Task: Search one way flight ticket for 3 adults in first from Birmingham: Birmingham-shuttlesworth International Airport to Jacksonville: Albert J. Ellis Airport on 5-3-2023. Choice of flights is Westjet. Number of bags: 1 carry on bag. Price is upto 97000. Outbound departure time preference is 6:30.
Action: Mouse moved to (285, 389)
Screenshot: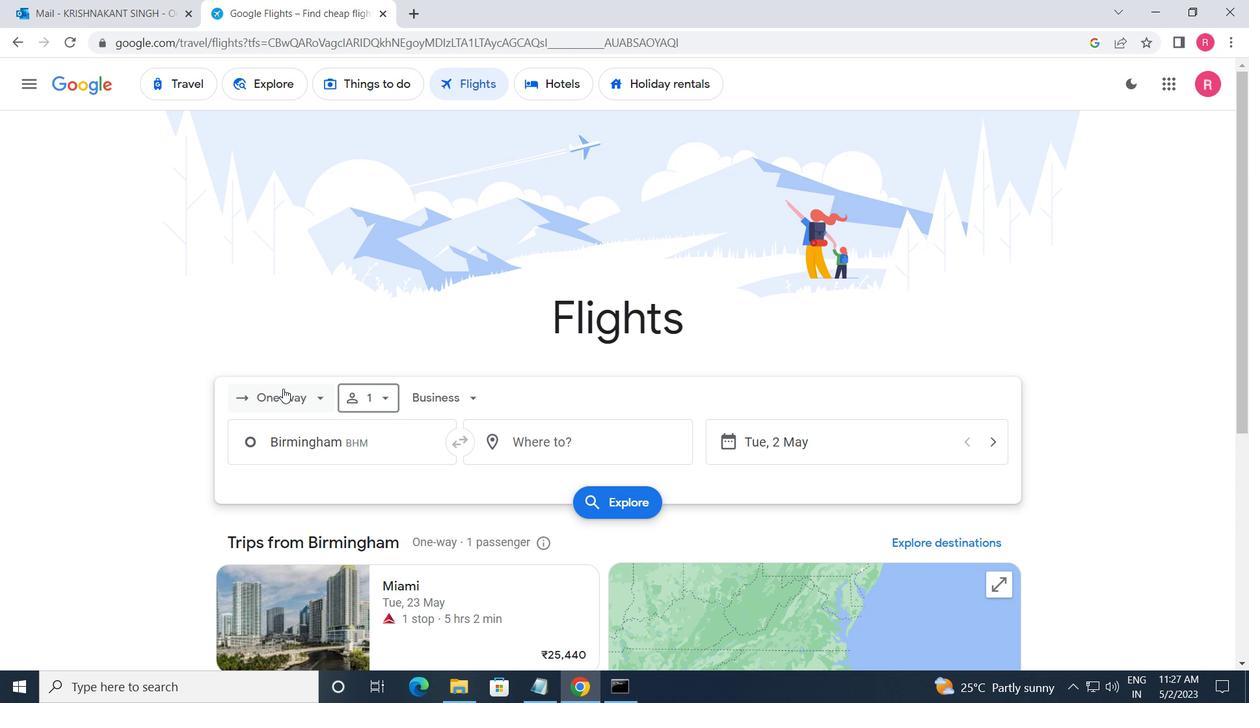 
Action: Mouse pressed left at (285, 389)
Screenshot: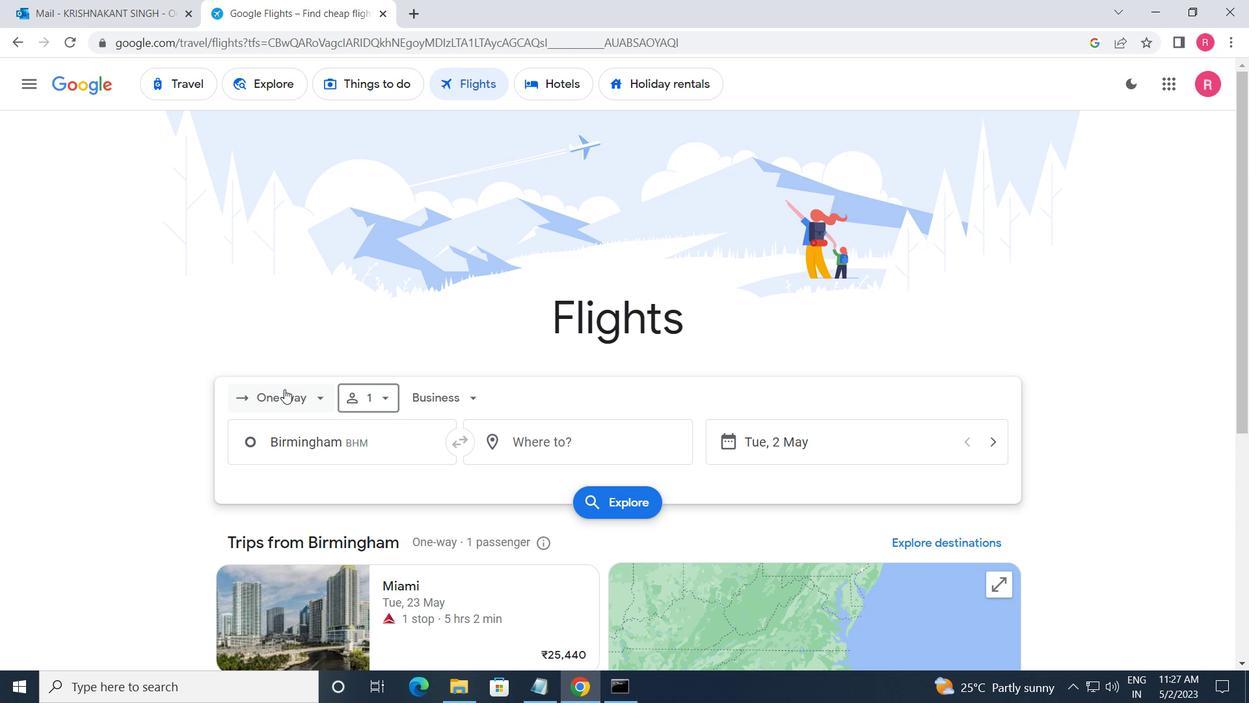 
Action: Mouse moved to (313, 473)
Screenshot: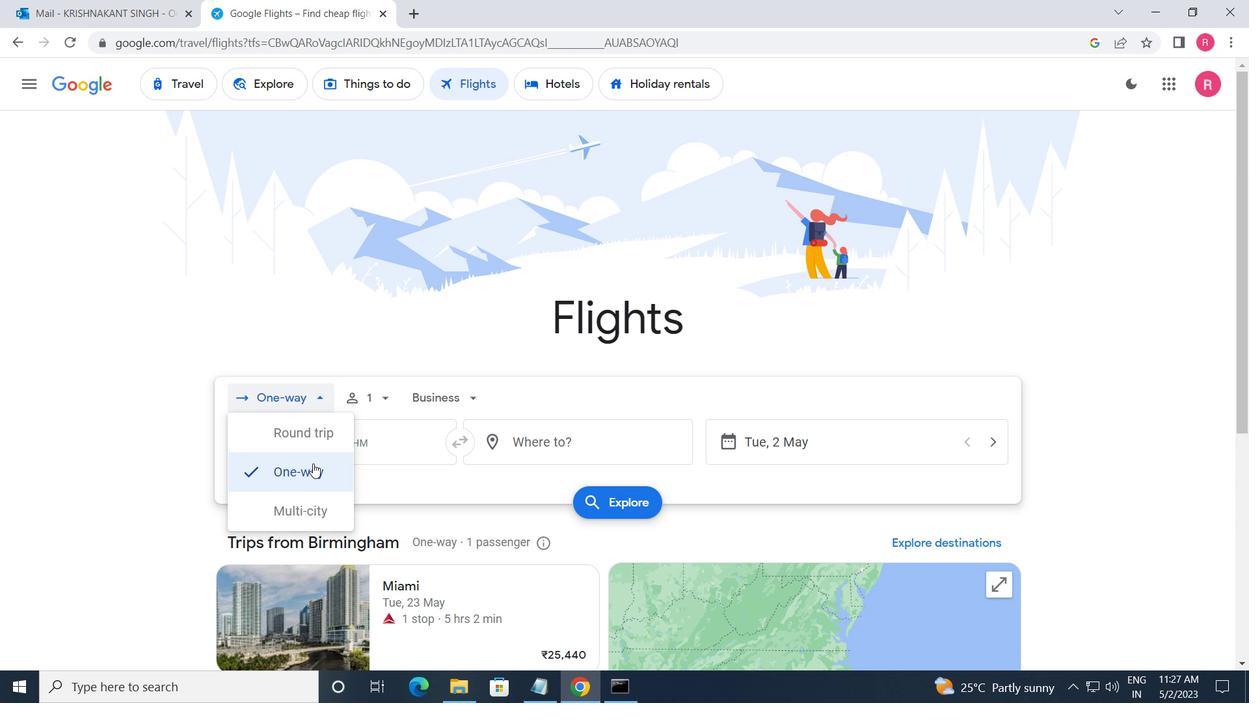 
Action: Mouse pressed left at (313, 473)
Screenshot: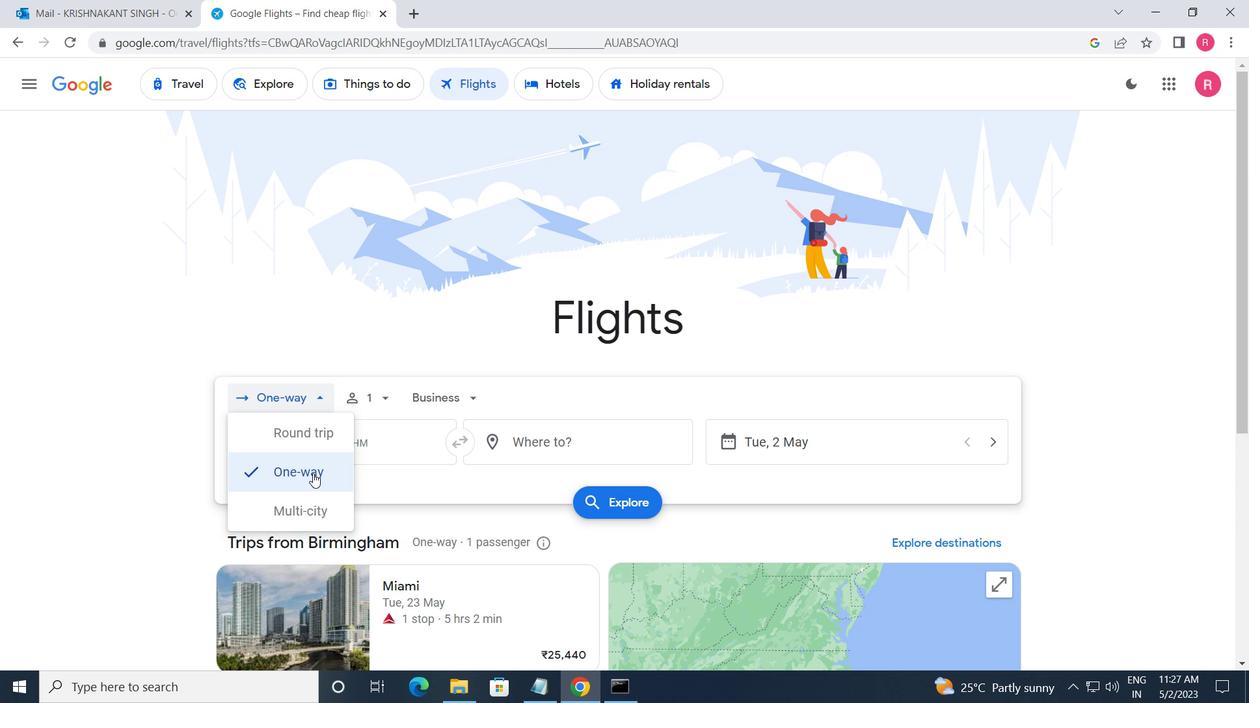 
Action: Mouse moved to (359, 400)
Screenshot: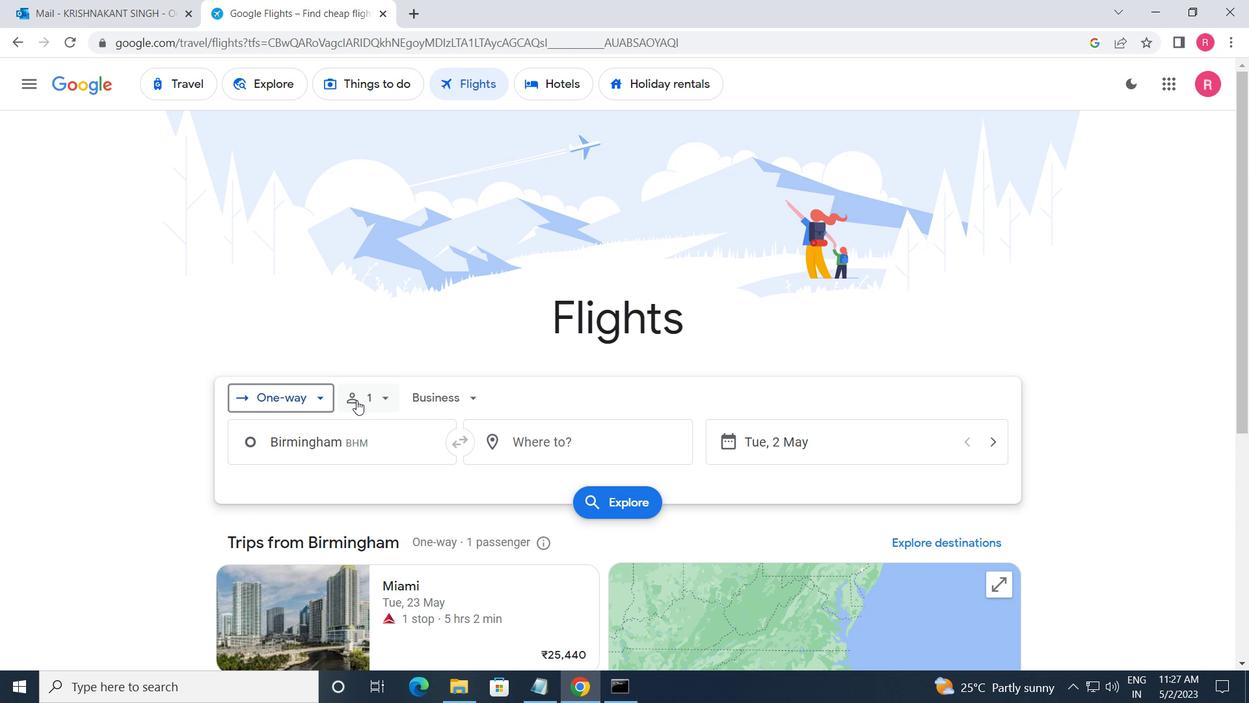 
Action: Mouse pressed left at (359, 400)
Screenshot: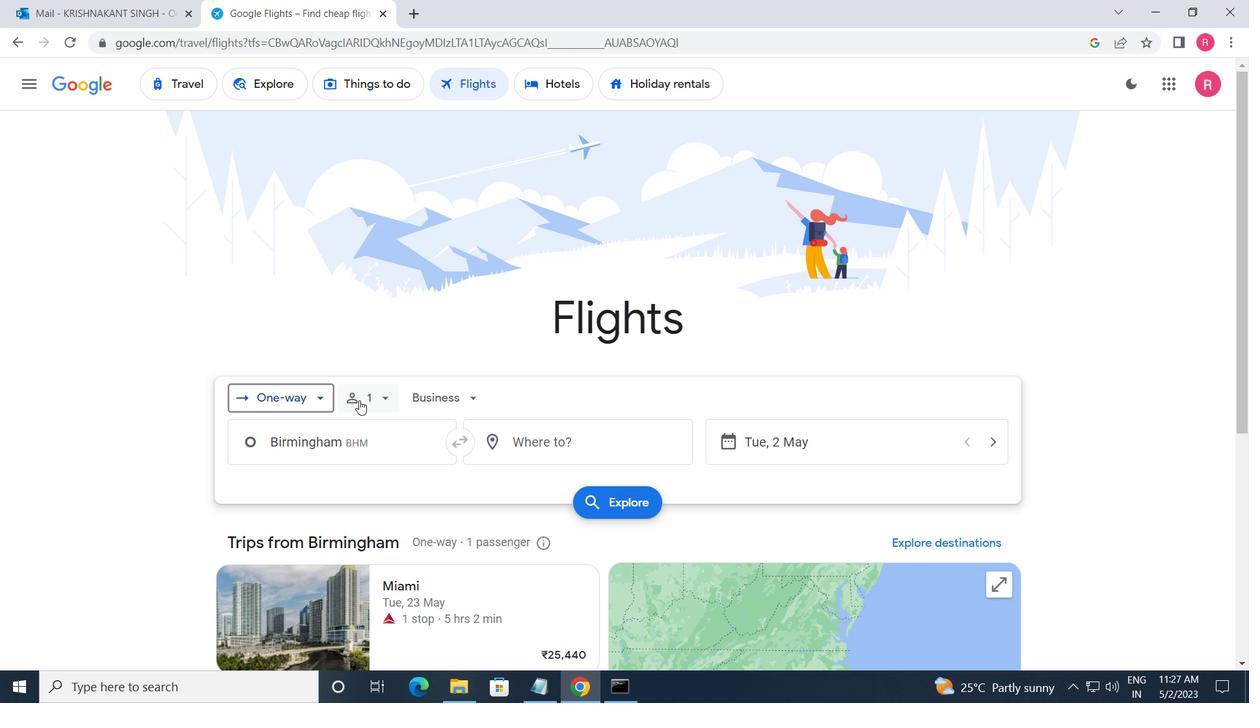 
Action: Mouse moved to (521, 441)
Screenshot: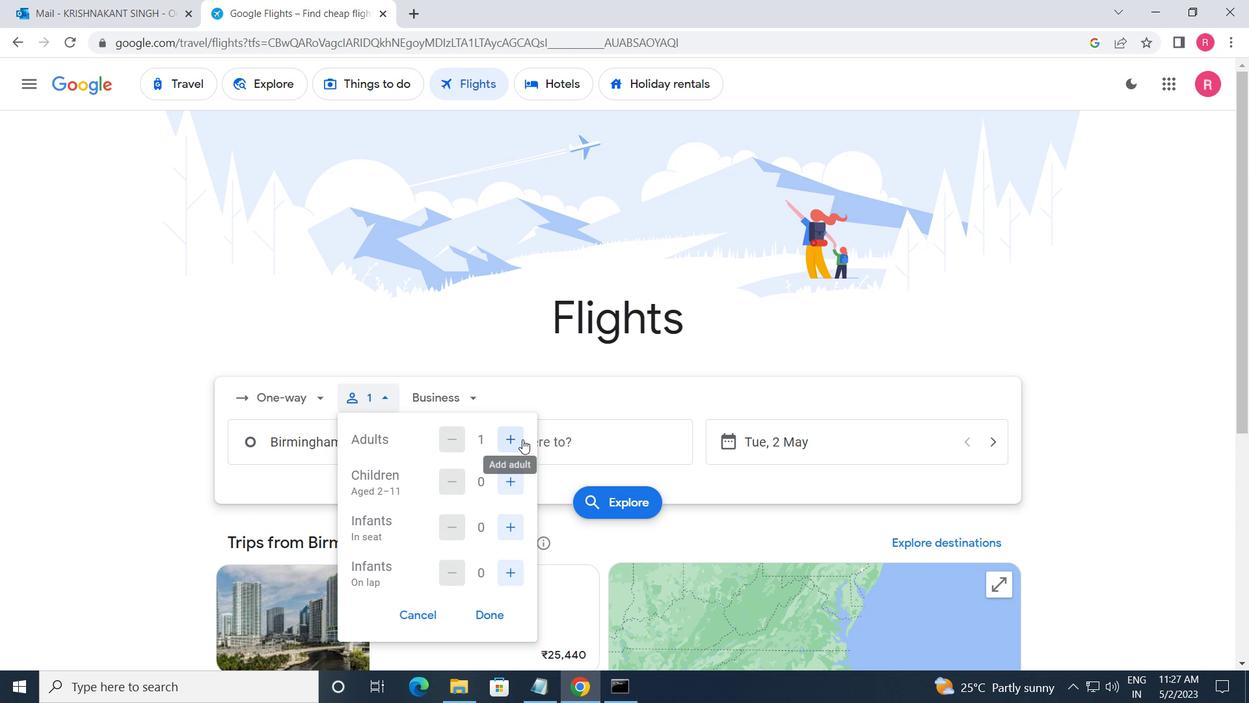
Action: Mouse pressed left at (521, 441)
Screenshot: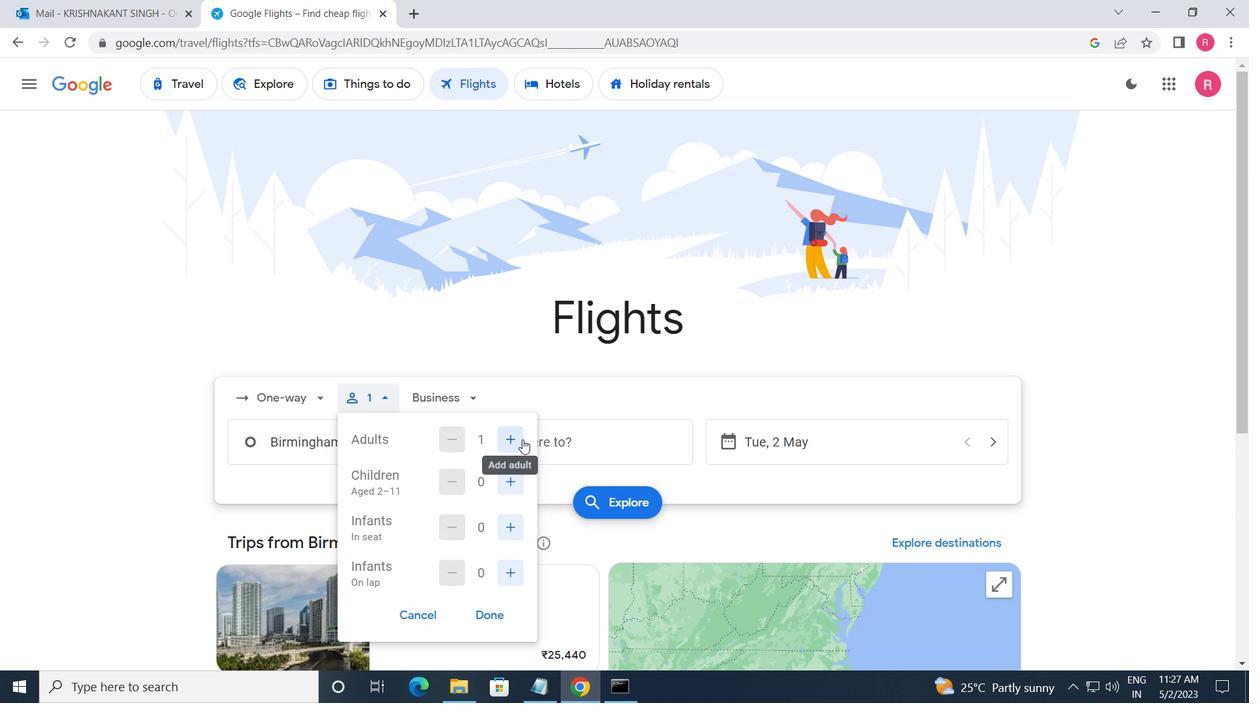 
Action: Mouse pressed left at (521, 441)
Screenshot: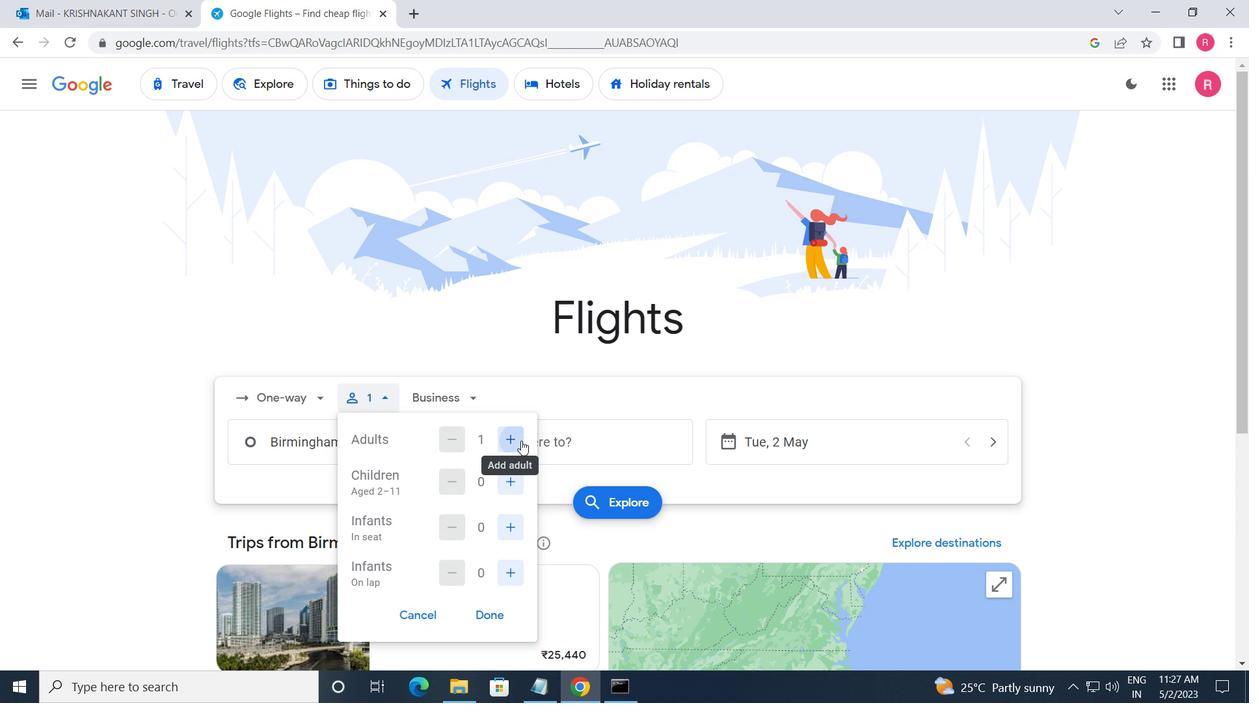 
Action: Mouse moved to (456, 402)
Screenshot: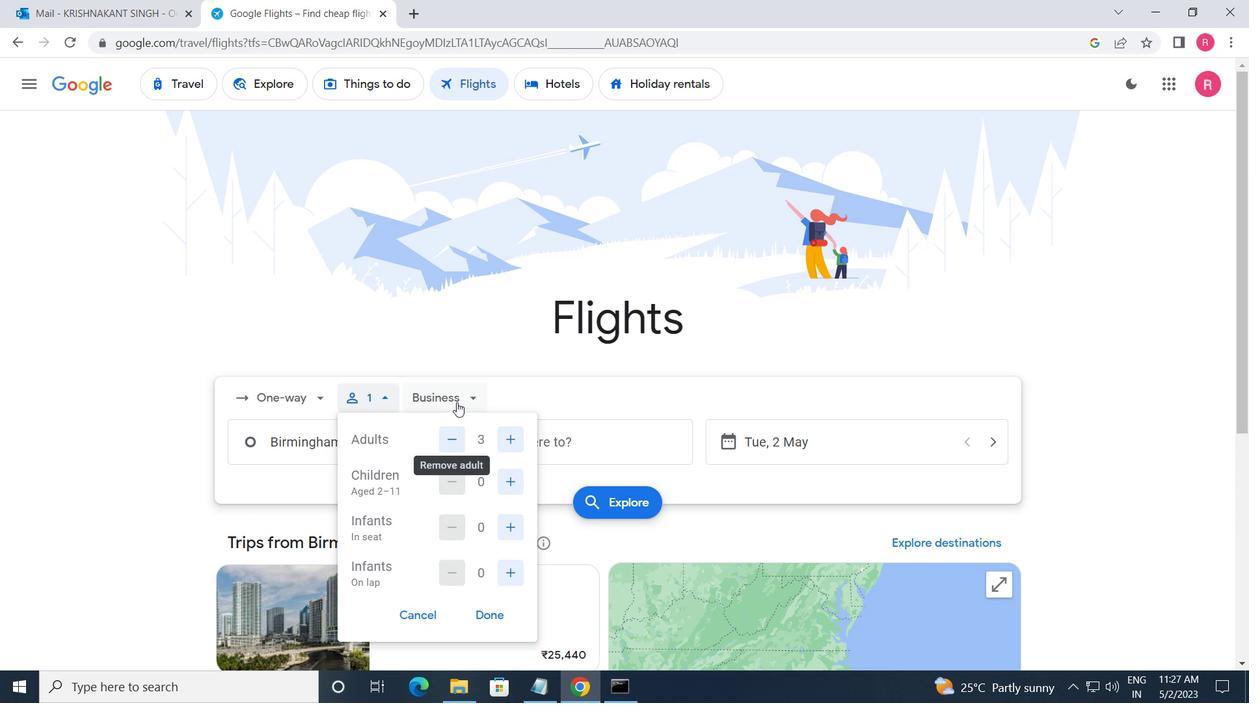 
Action: Mouse pressed left at (456, 402)
Screenshot: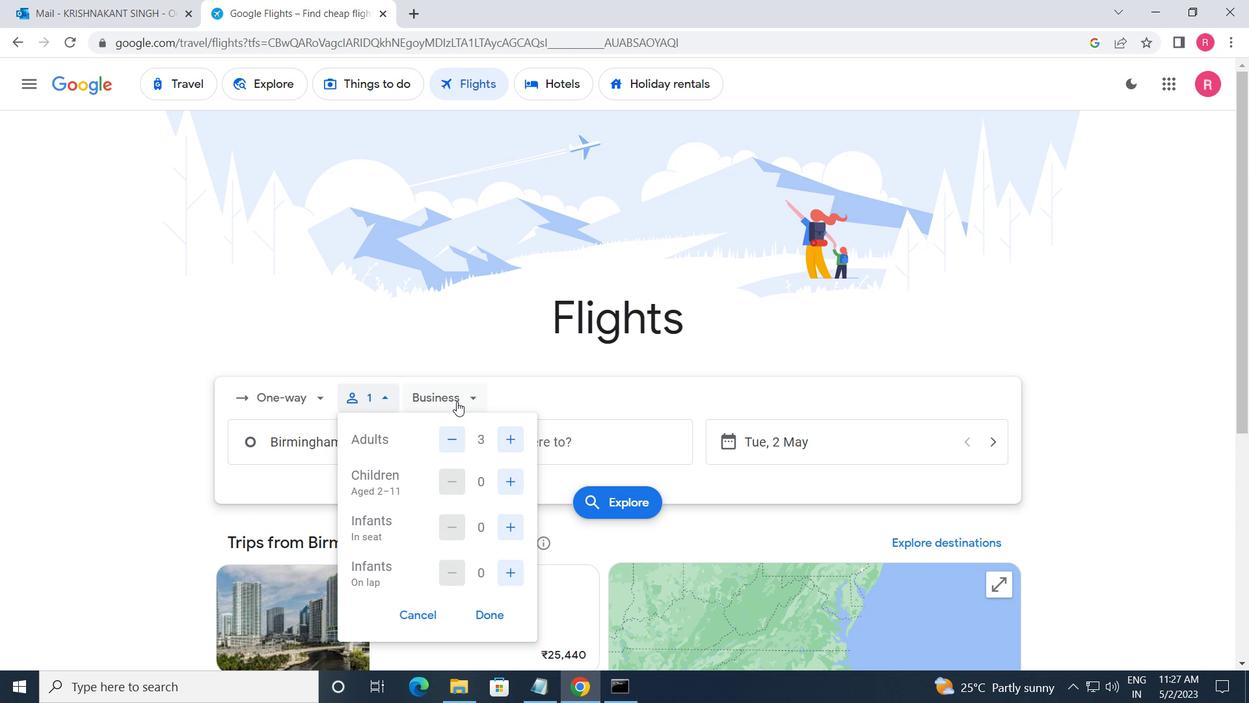 
Action: Mouse moved to (458, 547)
Screenshot: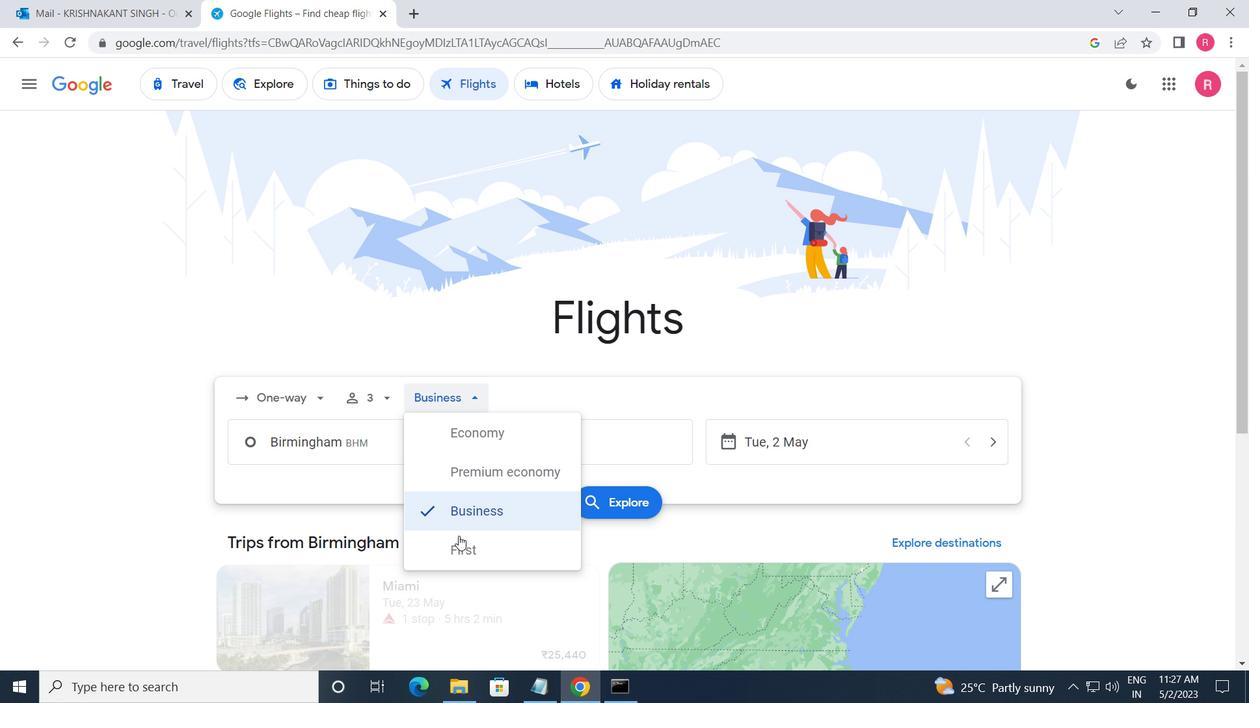 
Action: Mouse pressed left at (458, 547)
Screenshot: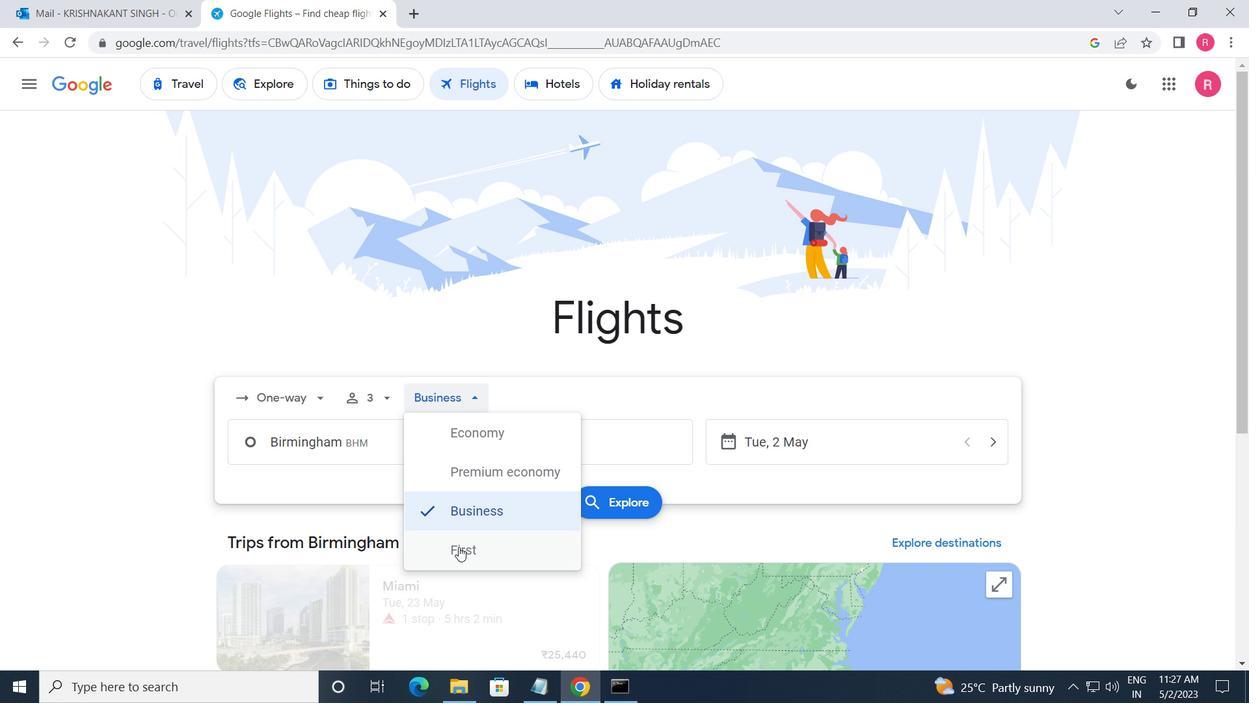 
Action: Mouse moved to (402, 458)
Screenshot: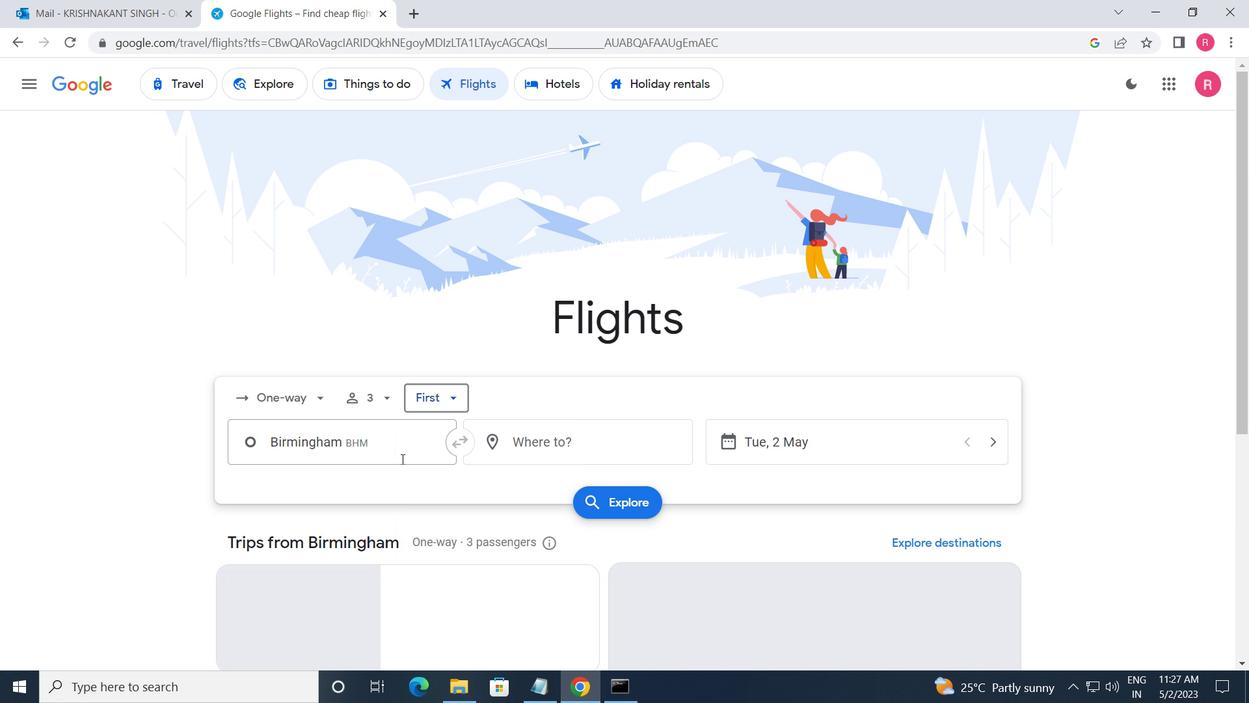 
Action: Mouse pressed left at (402, 458)
Screenshot: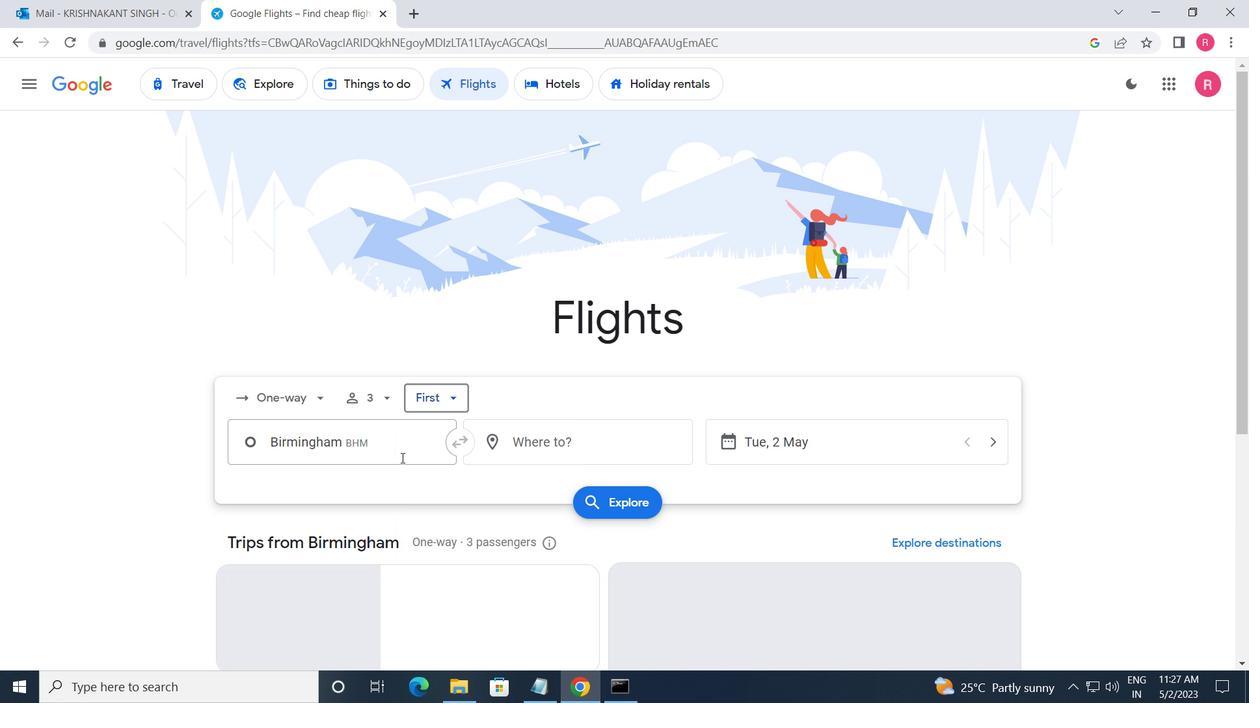 
Action: Mouse moved to (397, 604)
Screenshot: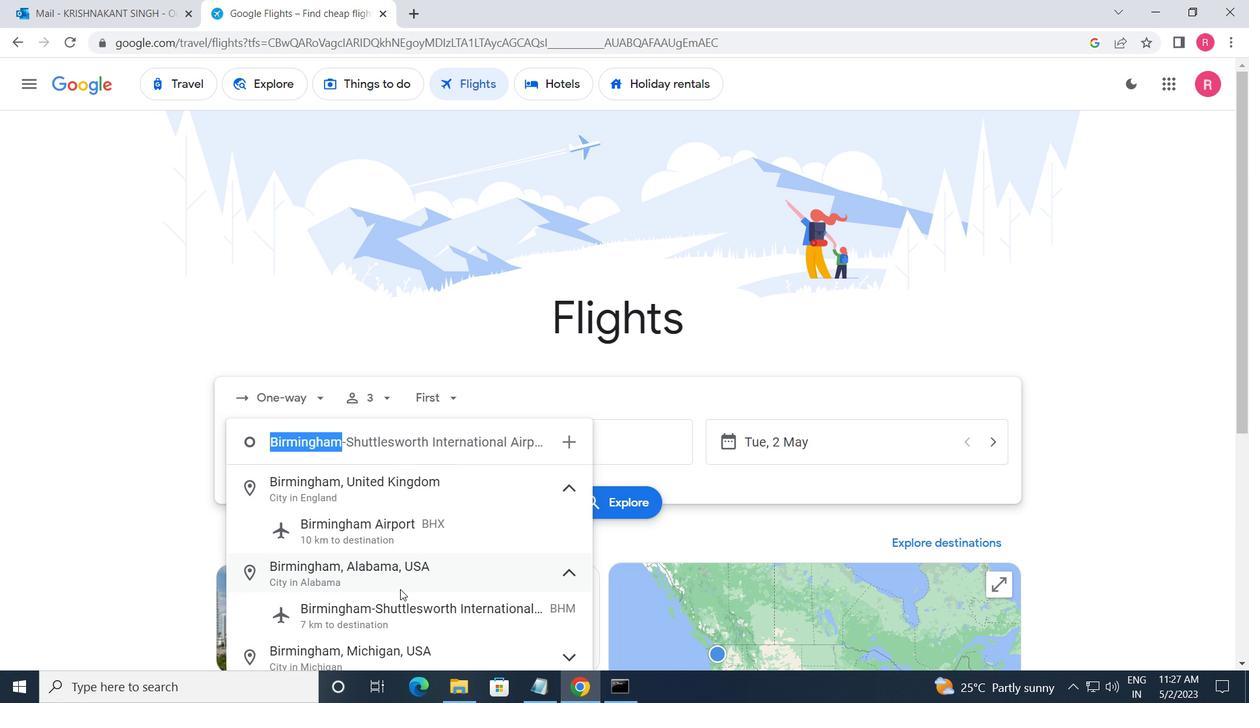 
Action: Mouse pressed left at (397, 604)
Screenshot: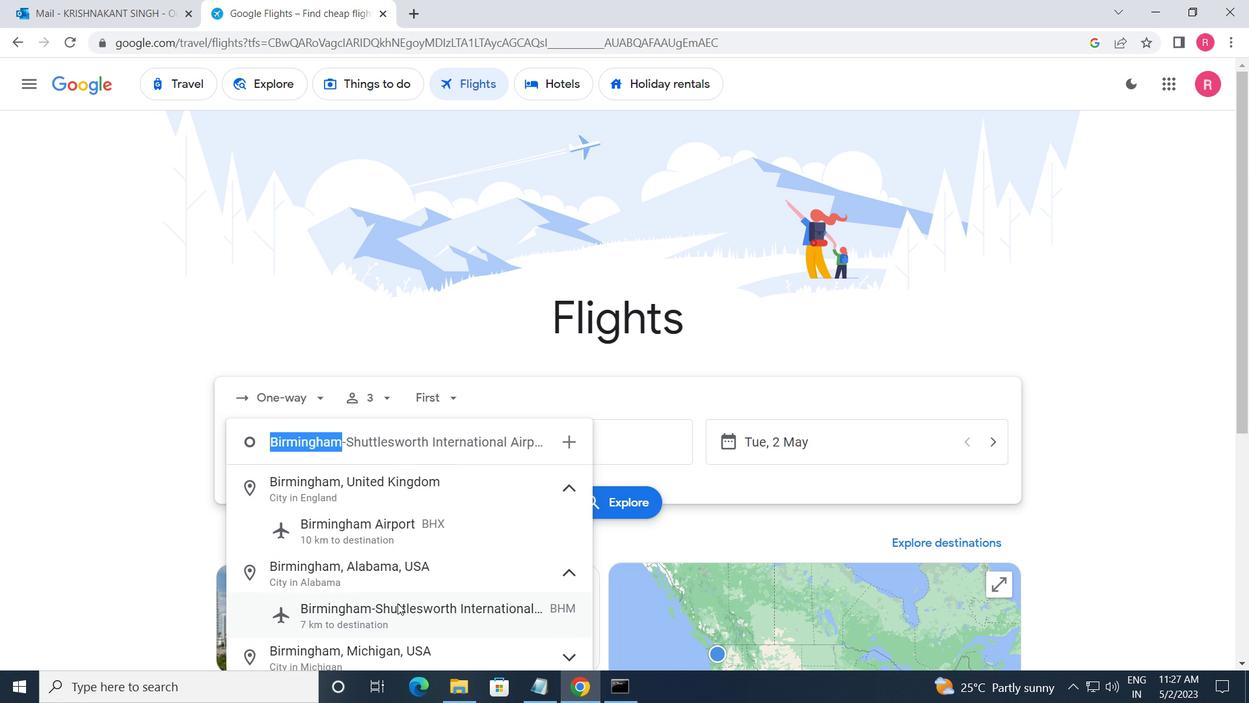 
Action: Mouse moved to (596, 432)
Screenshot: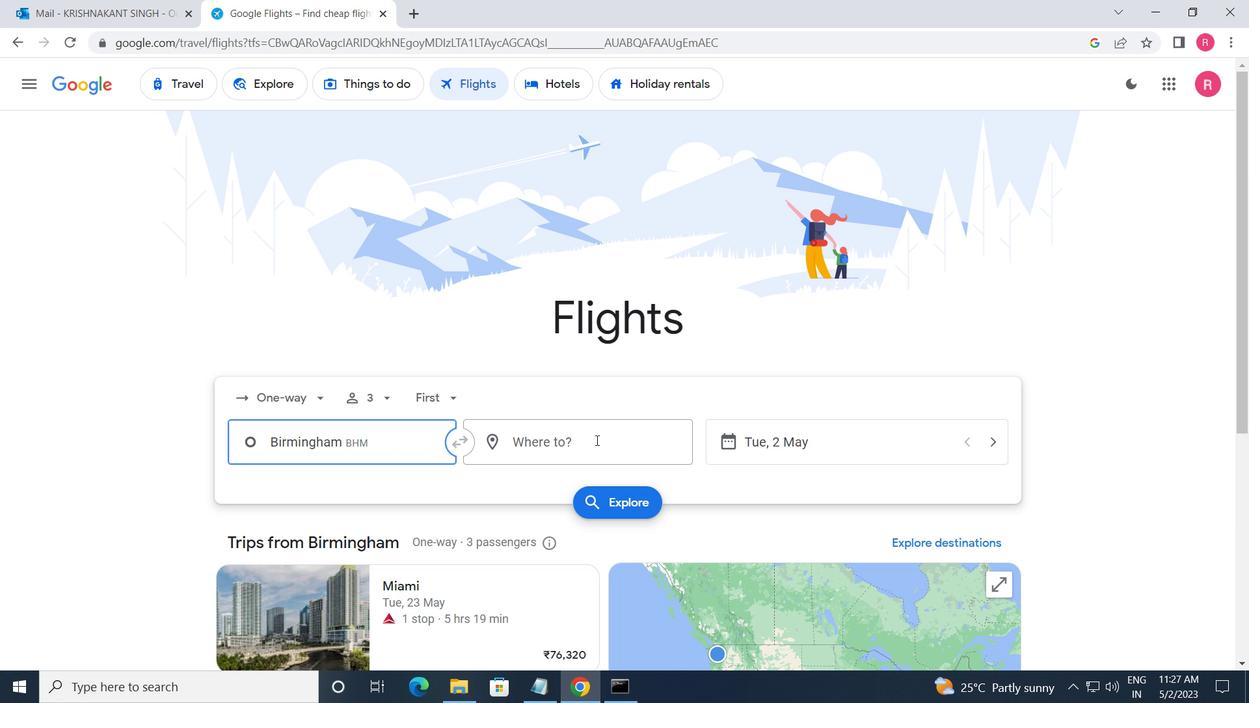 
Action: Mouse pressed left at (596, 432)
Screenshot: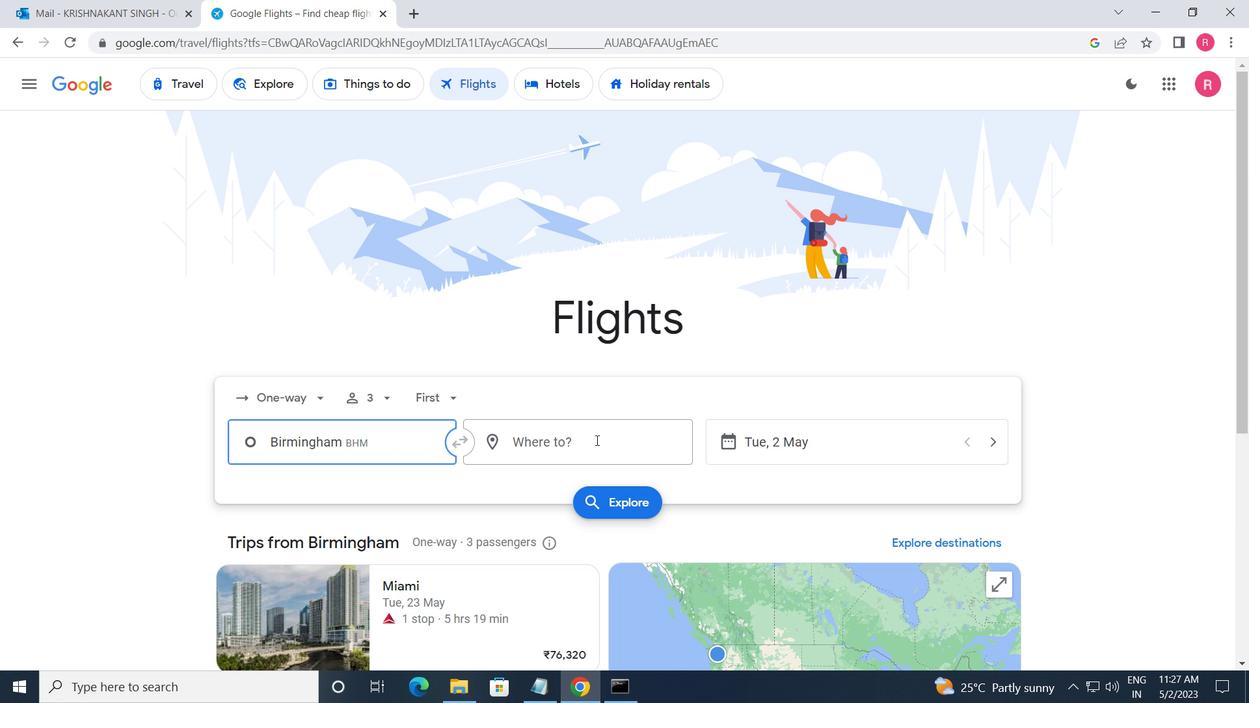 
Action: Mouse moved to (326, 237)
Screenshot: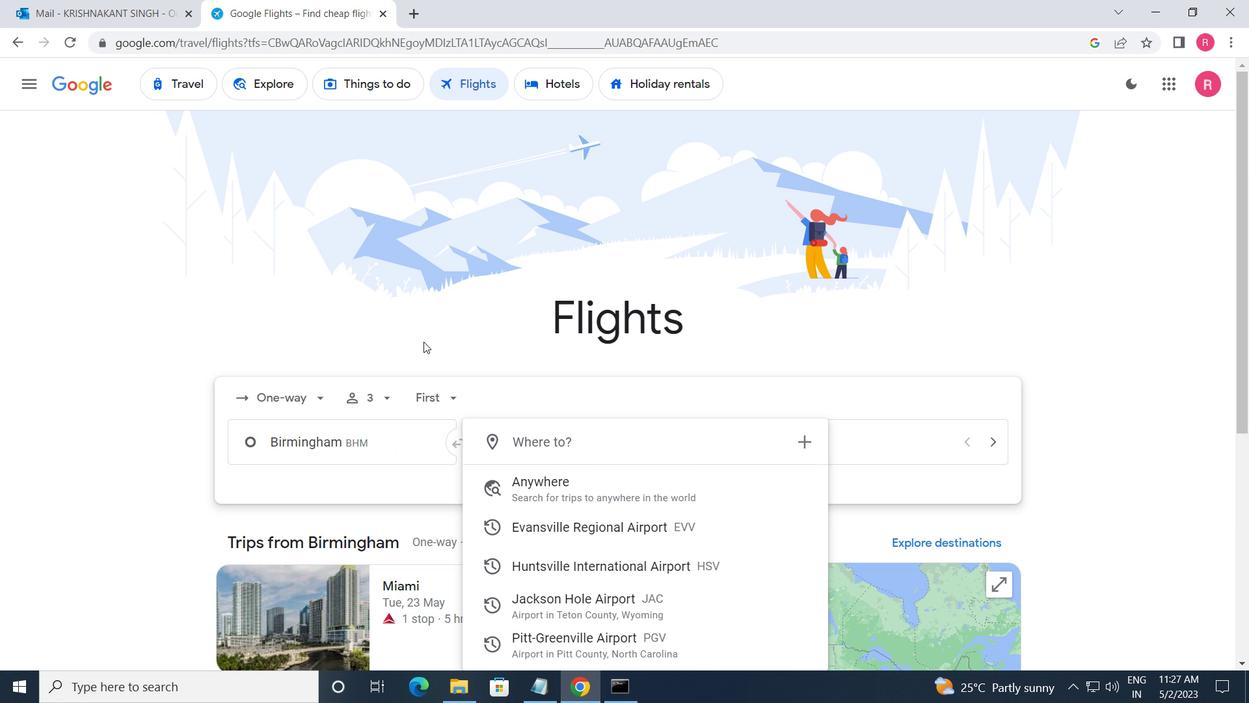 
Action: Key pressed <Key.shift><Key.shift><Key.shift><Key.shift><Key.shift><Key.shift><Key.shift><Key.shift><Key.shift><Key.shift><Key.shift><Key.shift><Key.shift><Key.shift>ALBERT<Key.space>
Screenshot: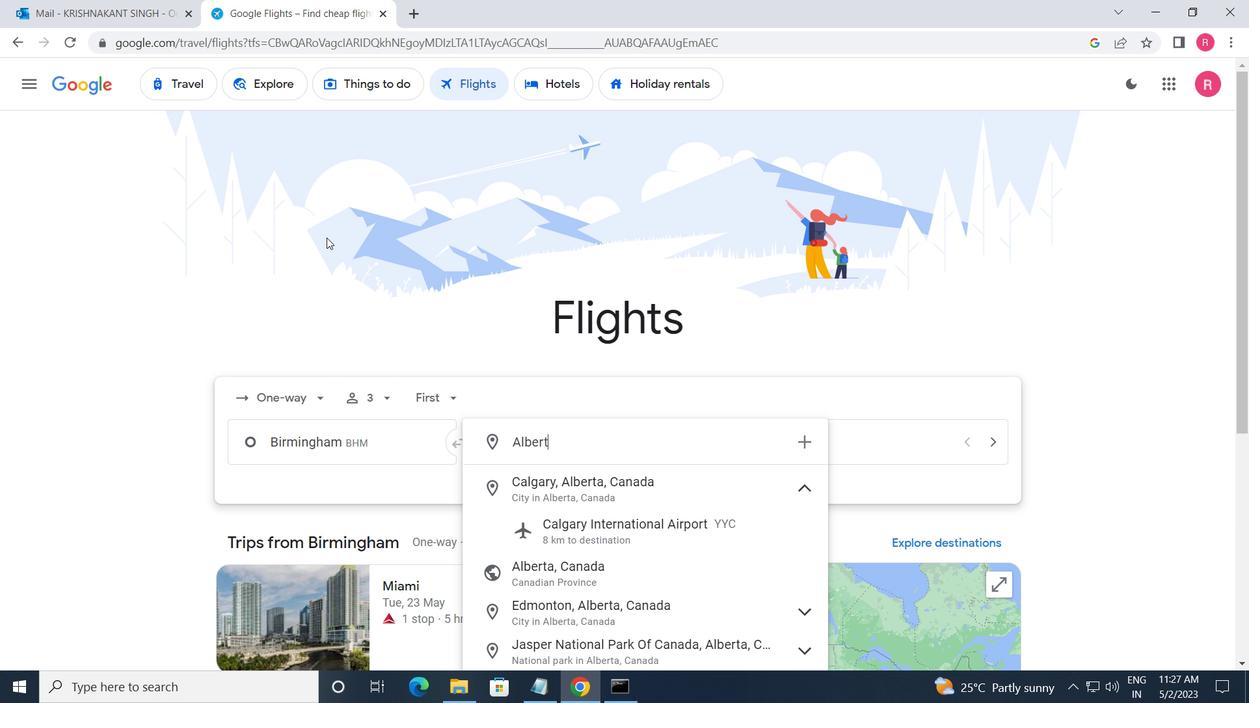 
Action: Mouse moved to (571, 482)
Screenshot: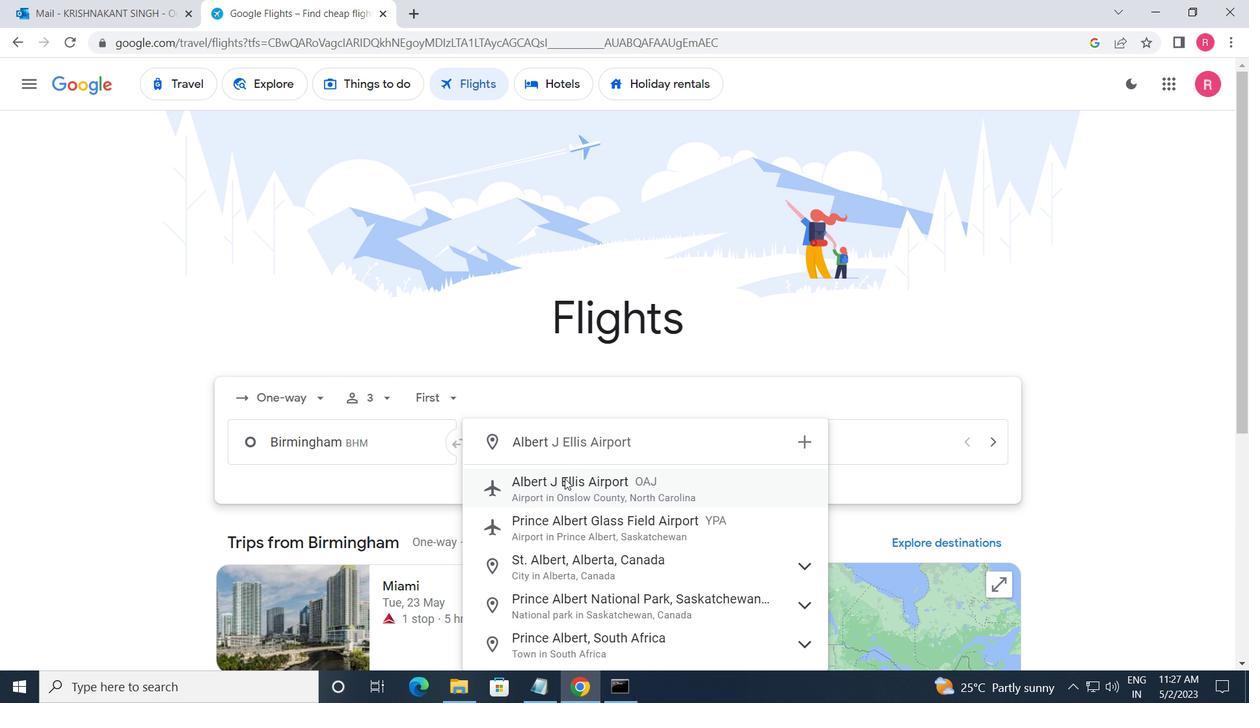 
Action: Mouse pressed left at (571, 482)
Screenshot: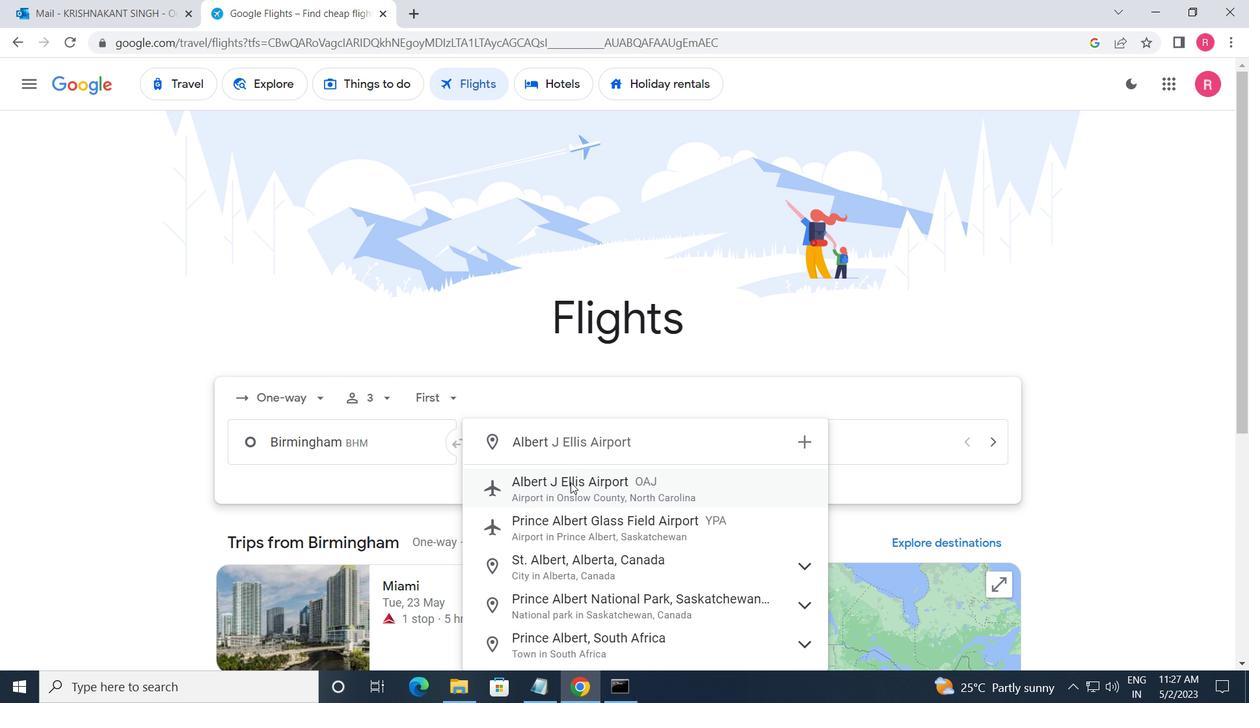 
Action: Mouse moved to (824, 452)
Screenshot: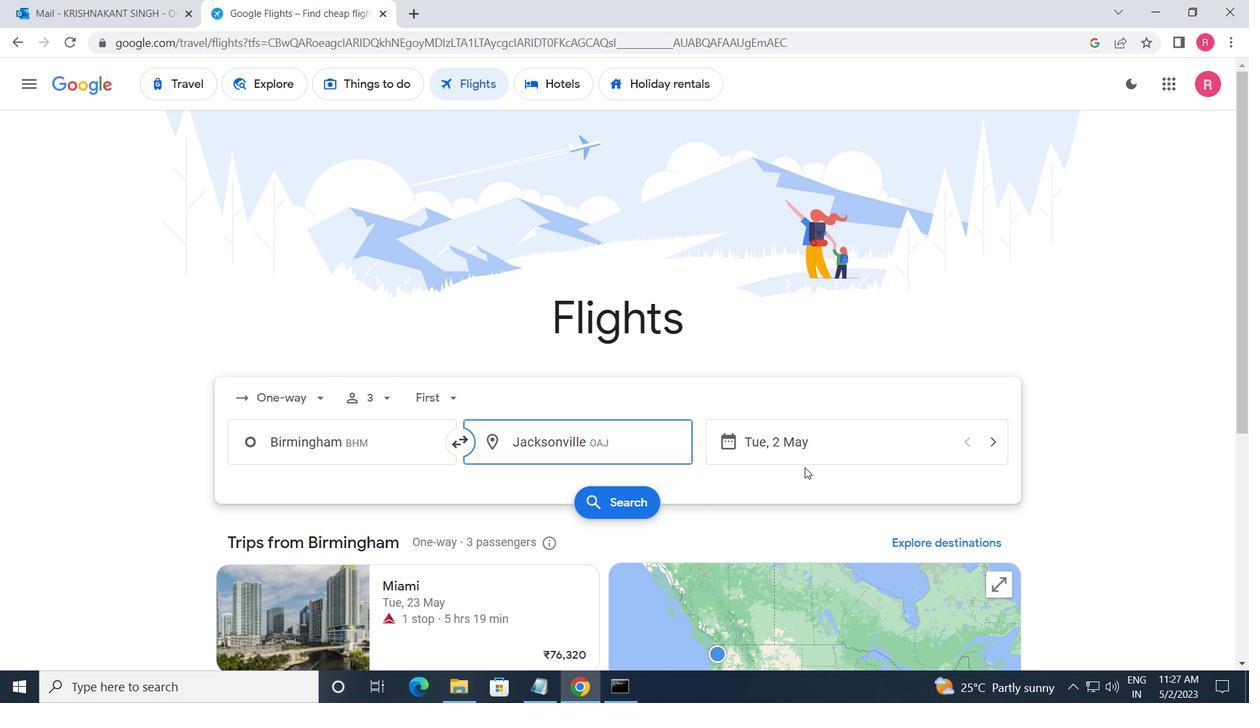 
Action: Mouse pressed left at (824, 452)
Screenshot: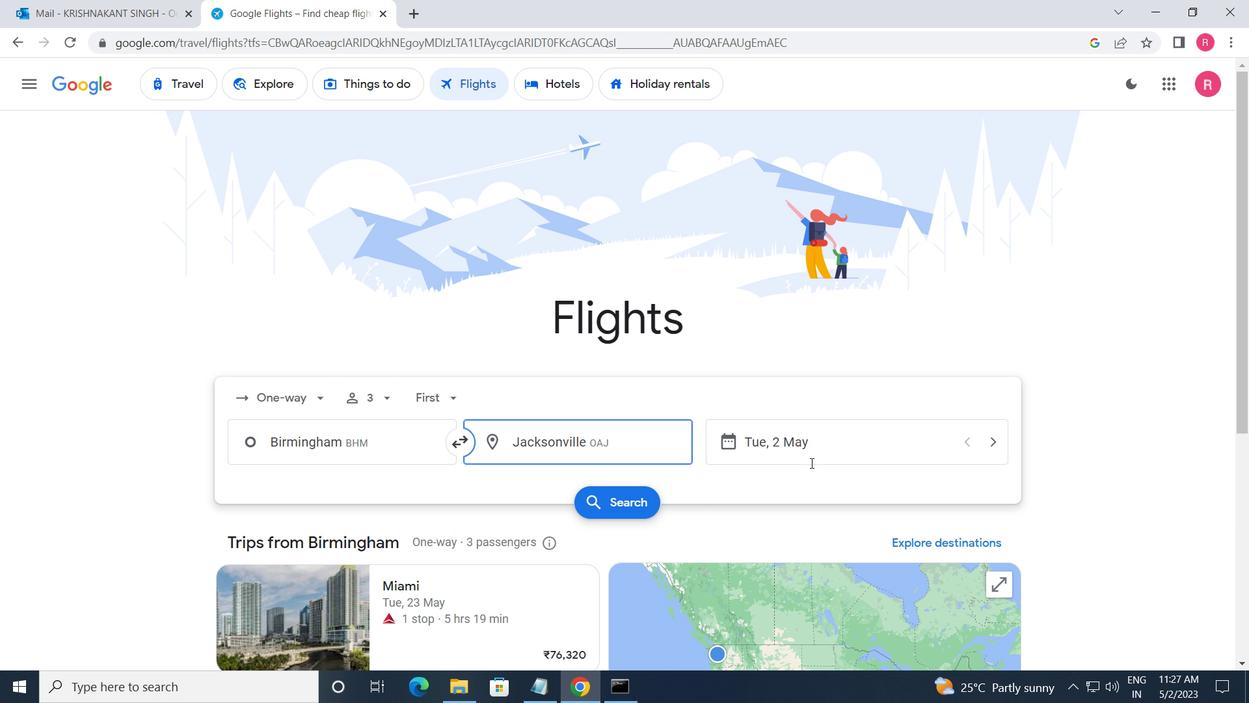 
Action: Mouse moved to (500, 383)
Screenshot: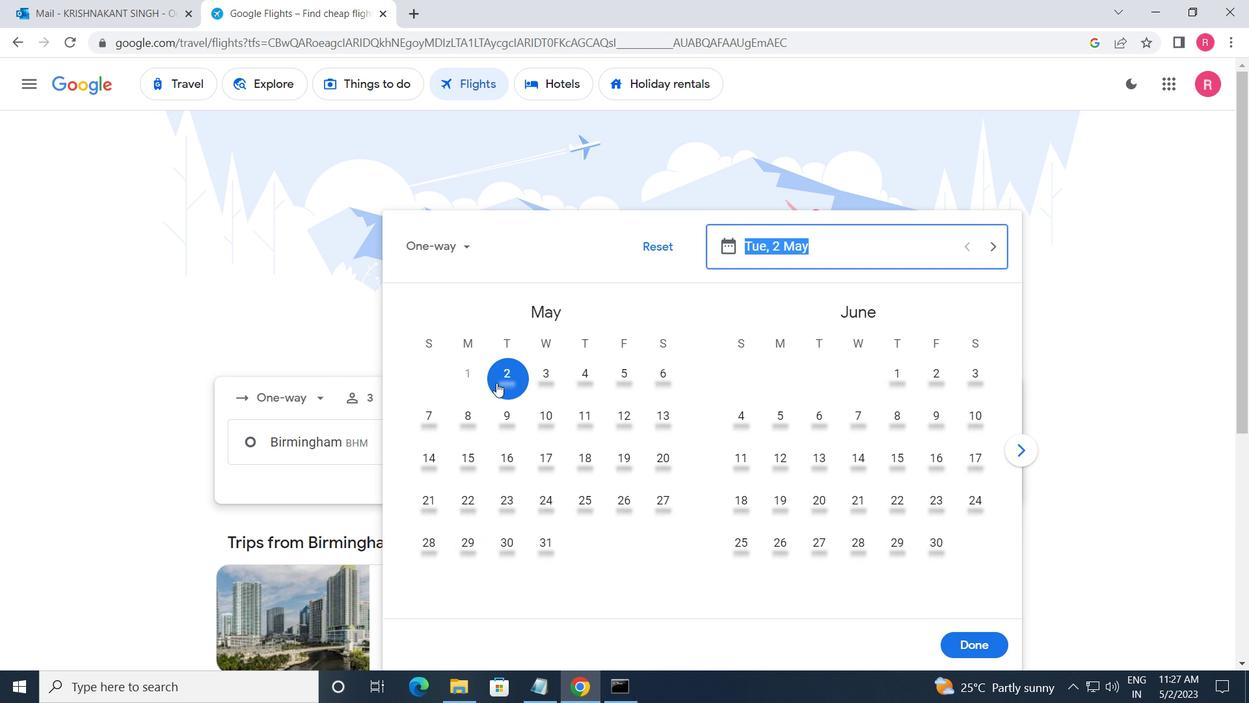 
Action: Mouse pressed left at (500, 383)
Screenshot: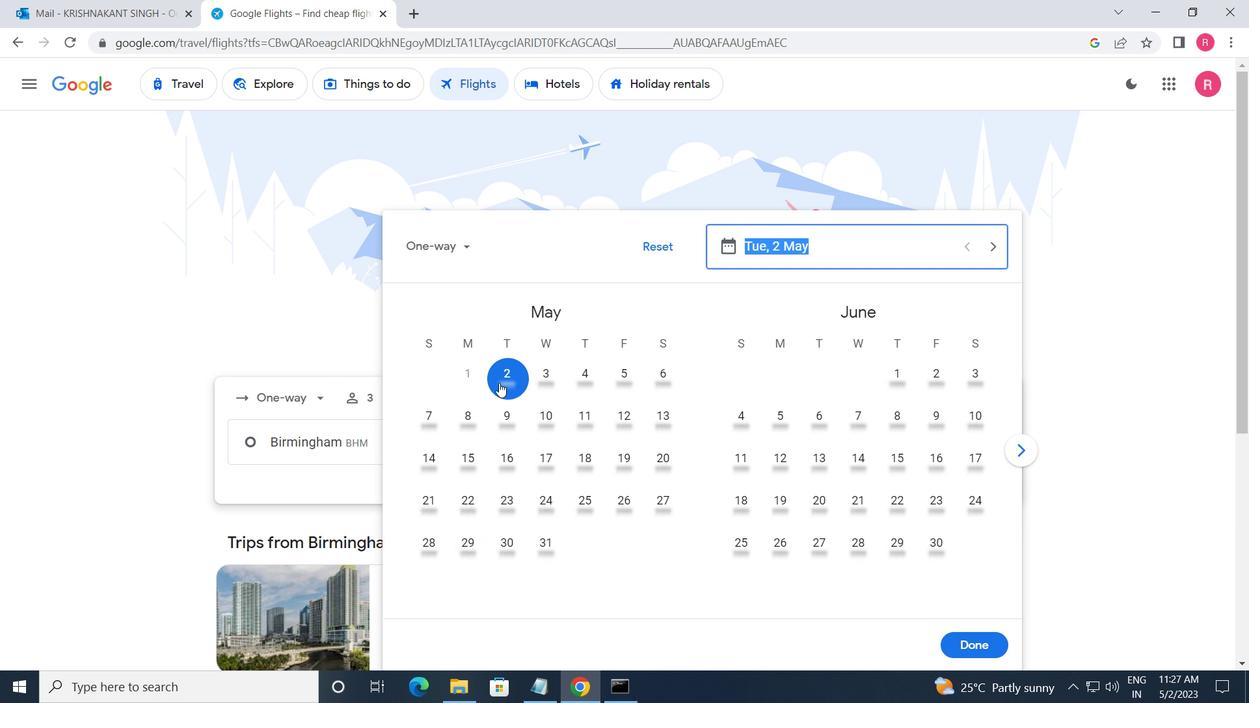 
Action: Mouse moved to (974, 649)
Screenshot: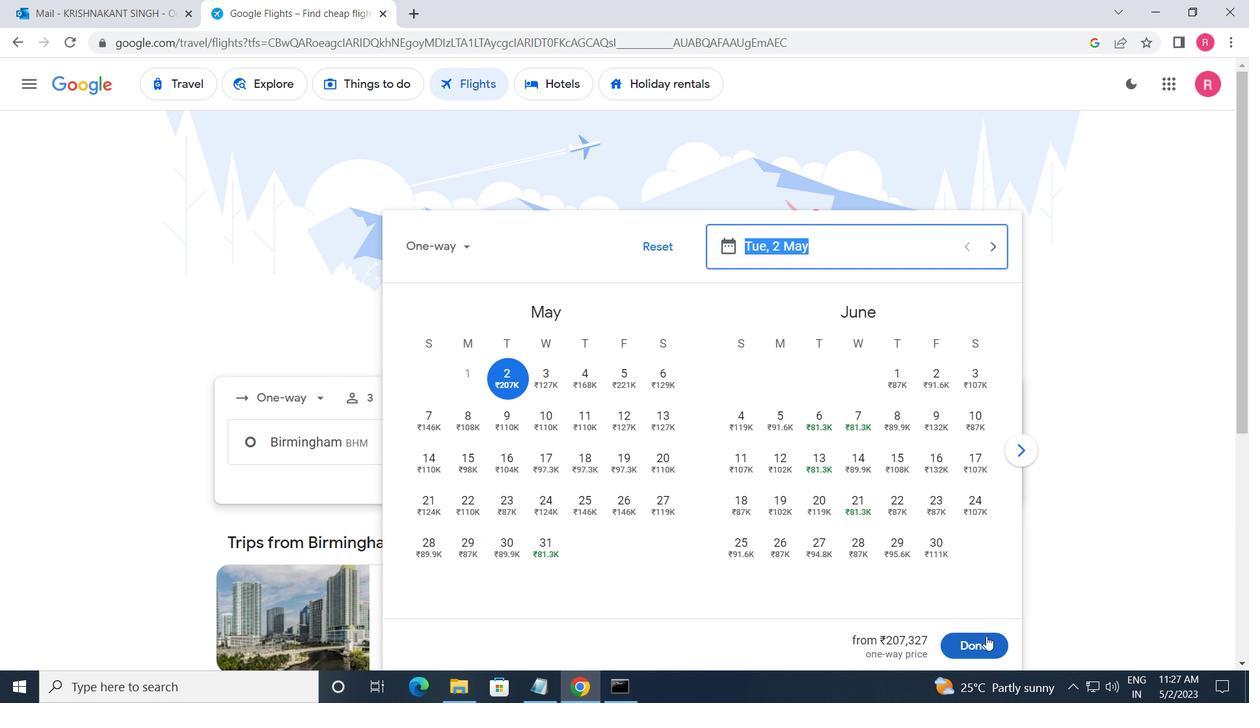 
Action: Mouse pressed left at (974, 649)
Screenshot: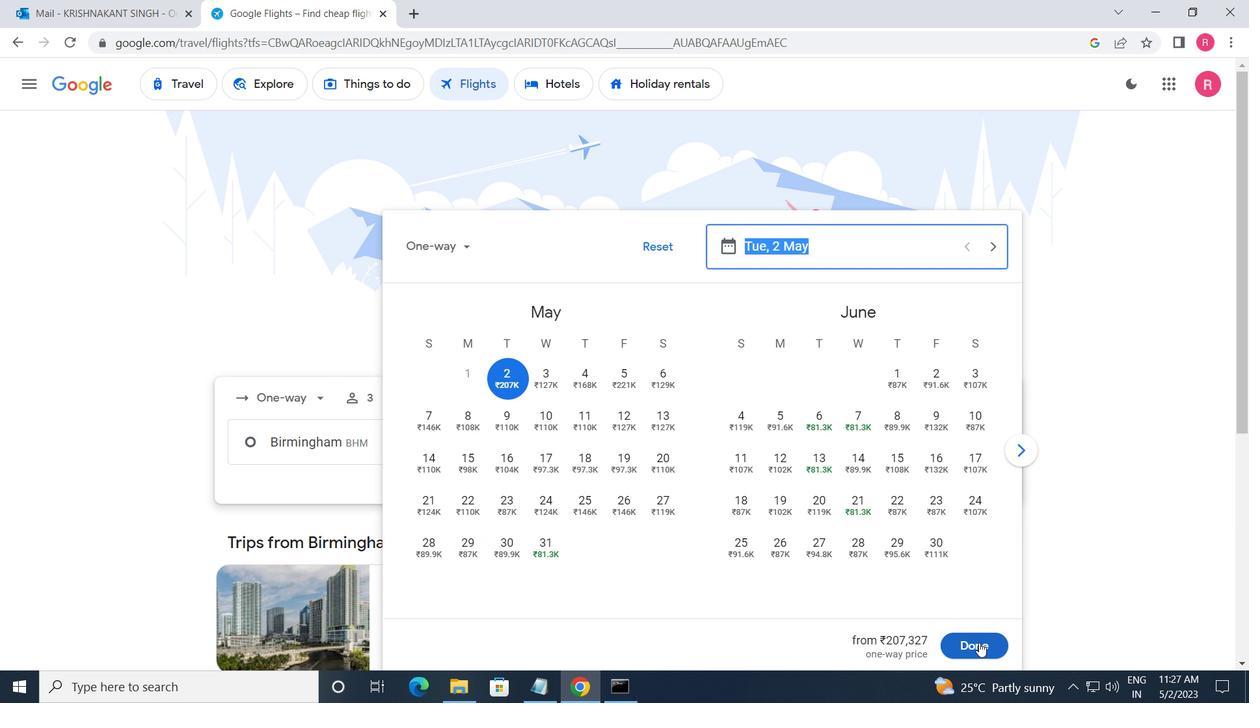 
Action: Mouse moved to (628, 499)
Screenshot: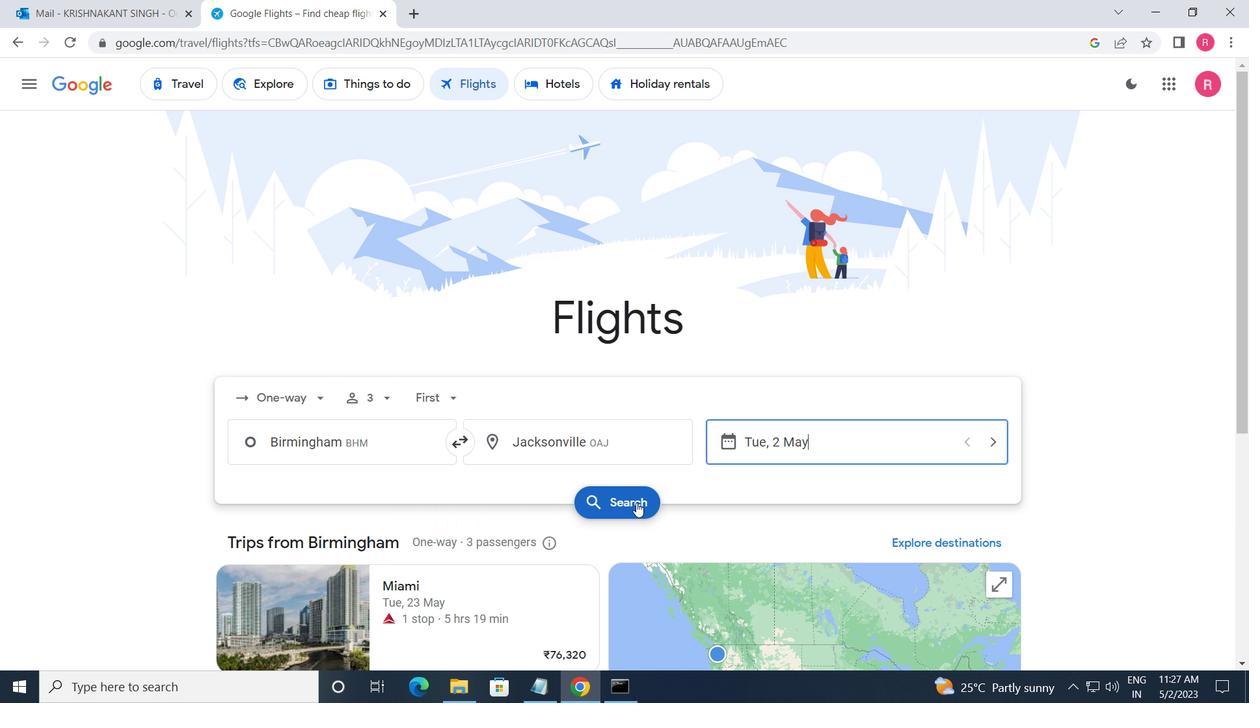 
Action: Mouse pressed left at (628, 499)
Screenshot: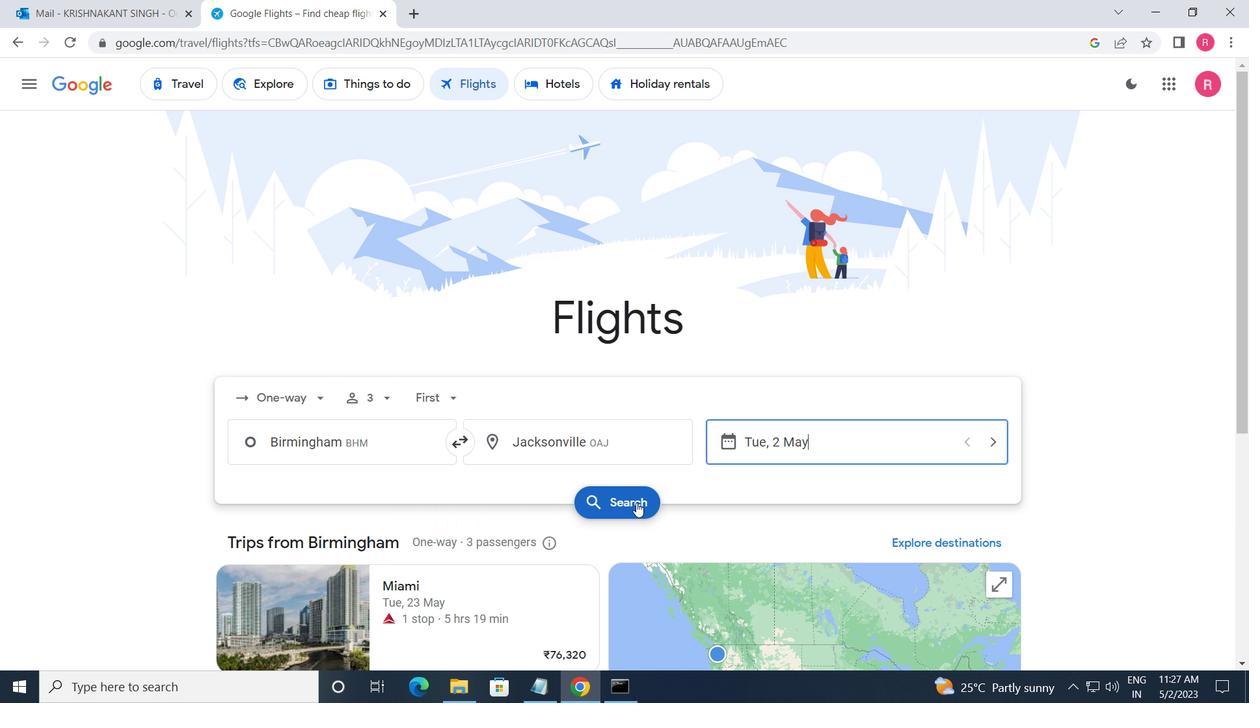 
Action: Mouse moved to (223, 238)
Screenshot: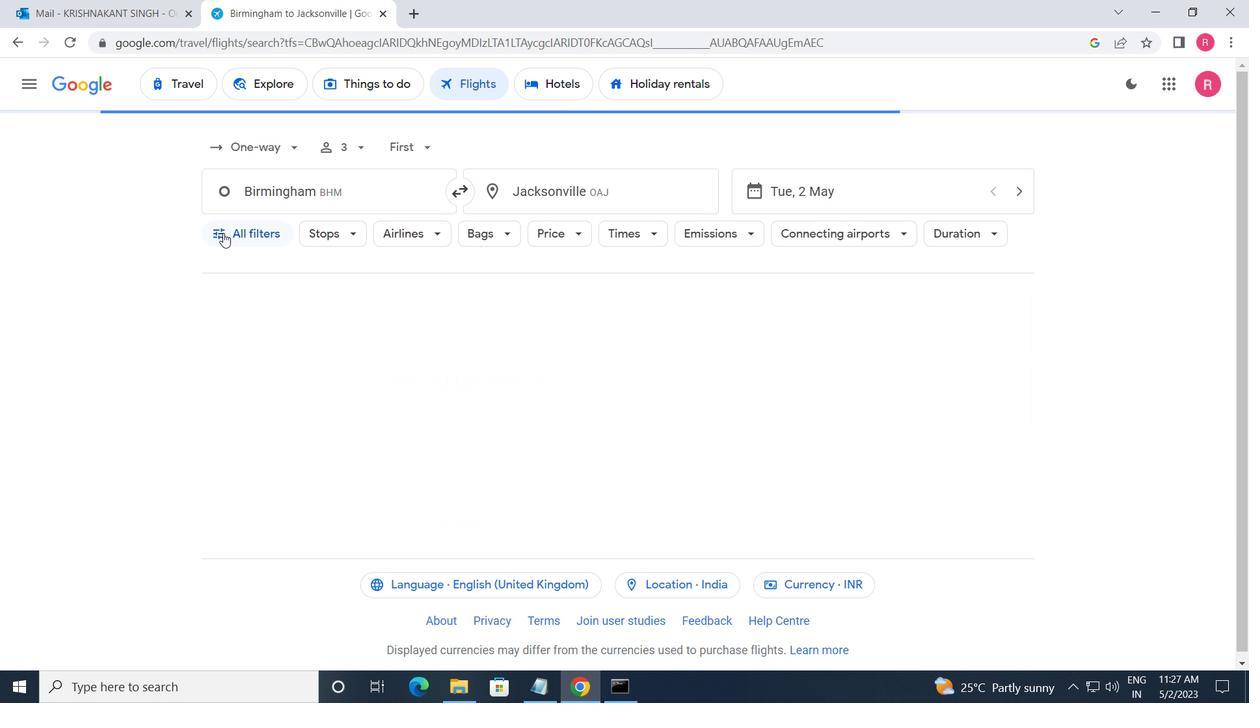 
Action: Mouse pressed left at (223, 238)
Screenshot: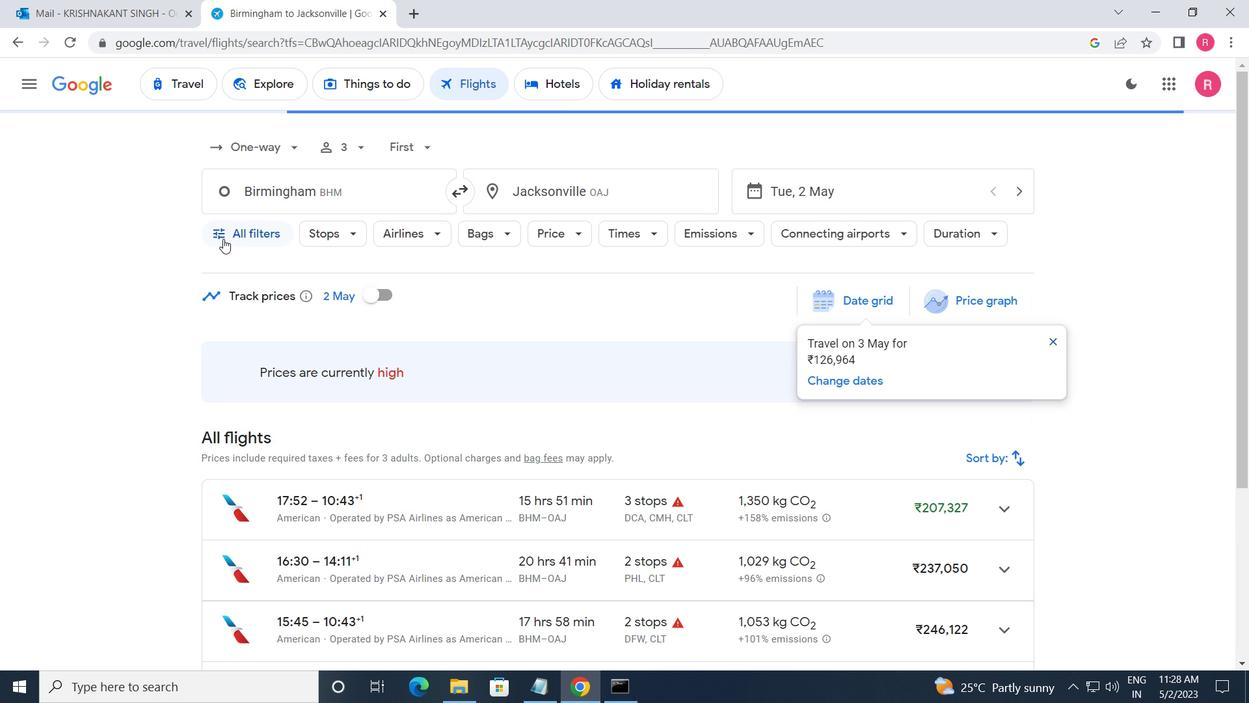 
Action: Mouse moved to (362, 501)
Screenshot: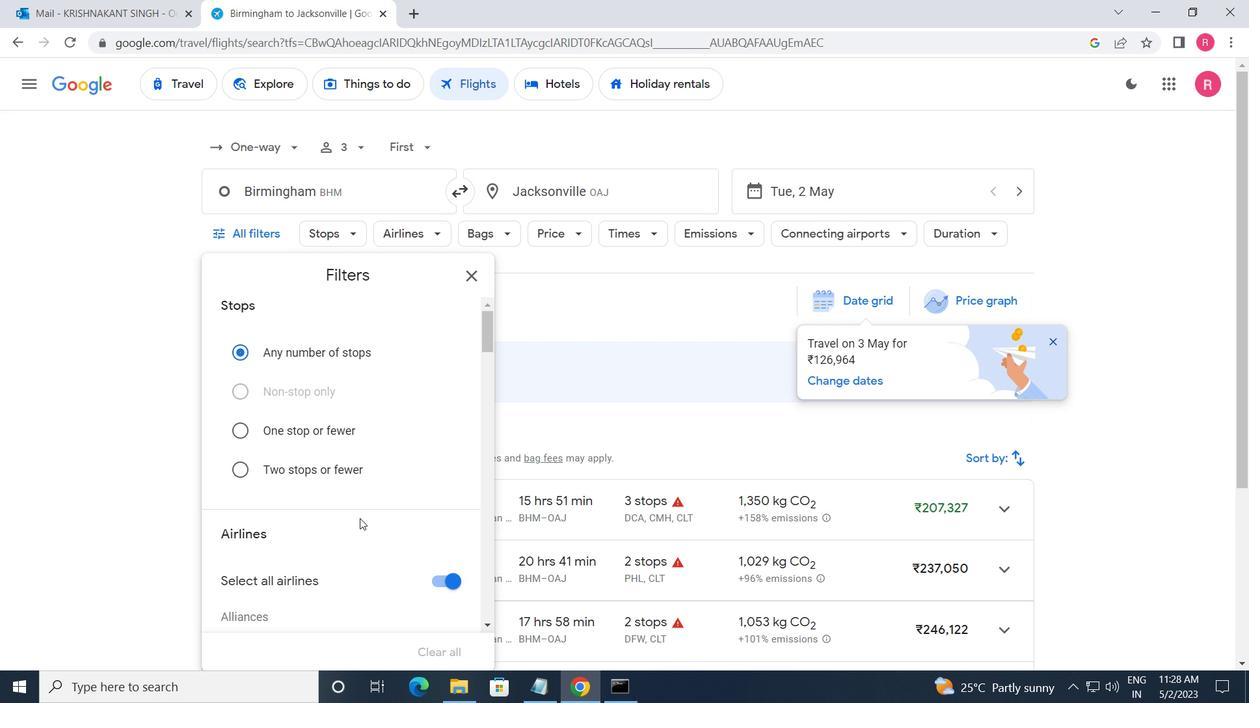 
Action: Mouse scrolled (362, 500) with delta (0, 0)
Screenshot: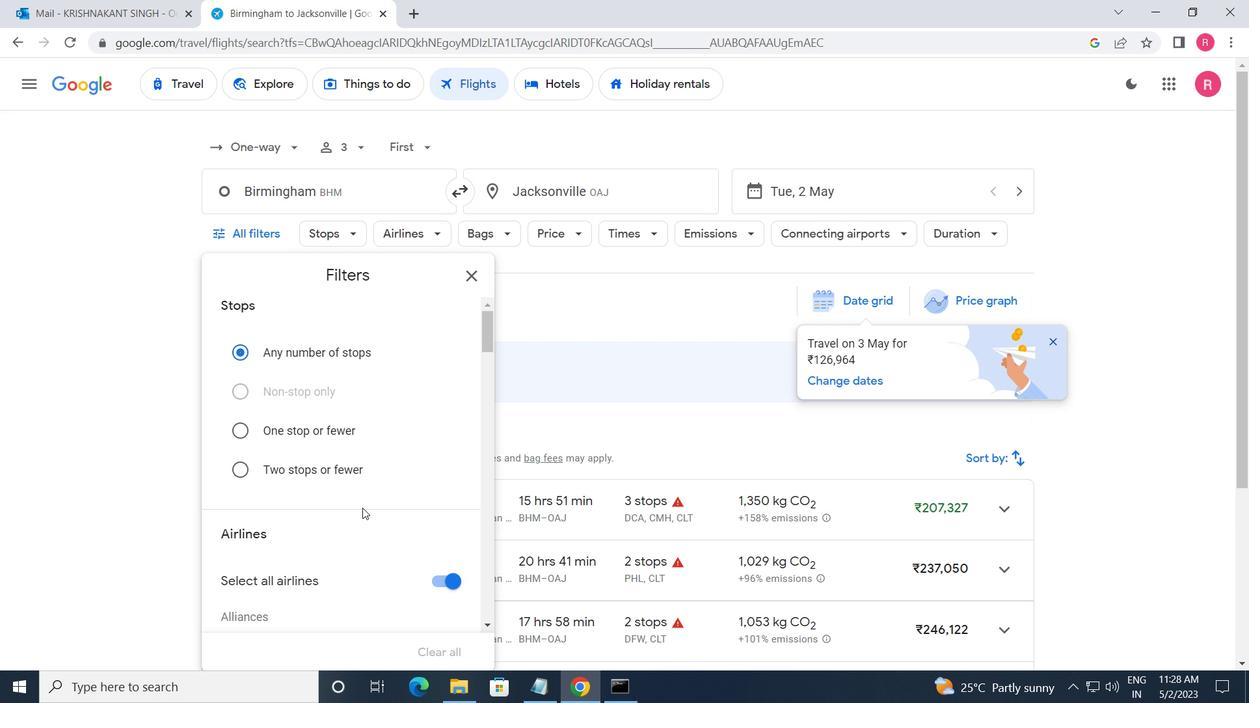 
Action: Mouse scrolled (362, 500) with delta (0, 0)
Screenshot: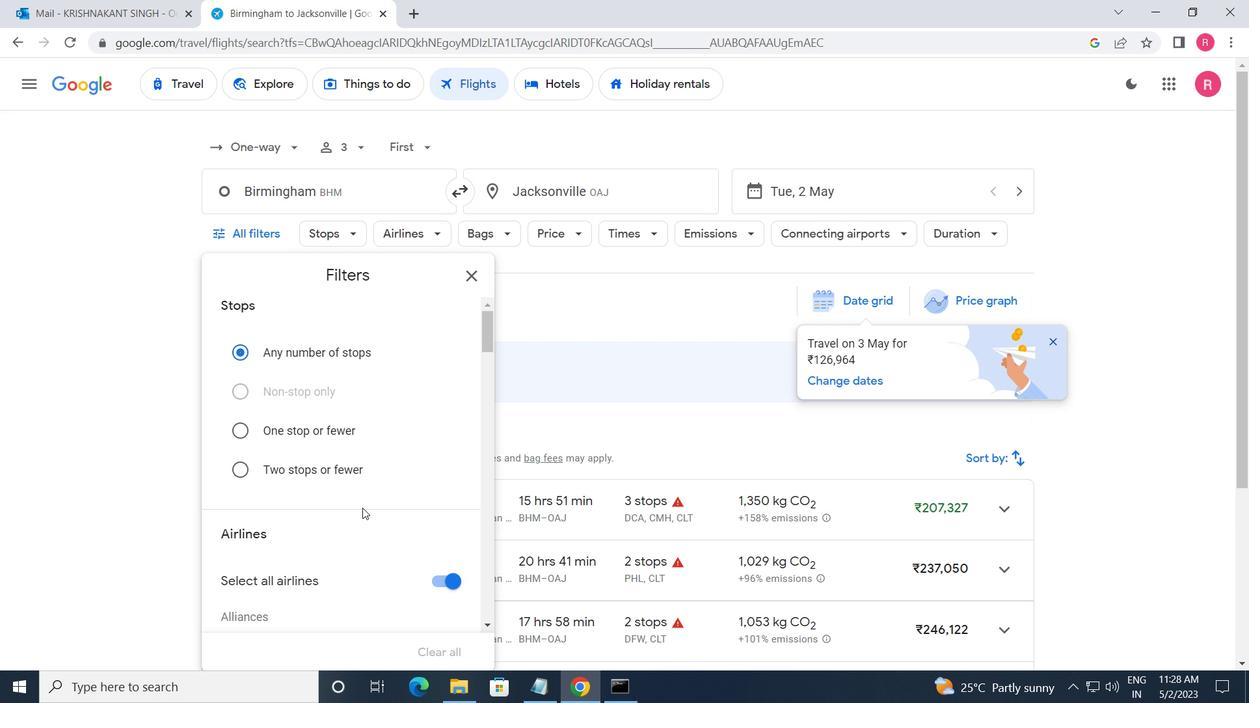 
Action: Mouse scrolled (362, 500) with delta (0, 0)
Screenshot: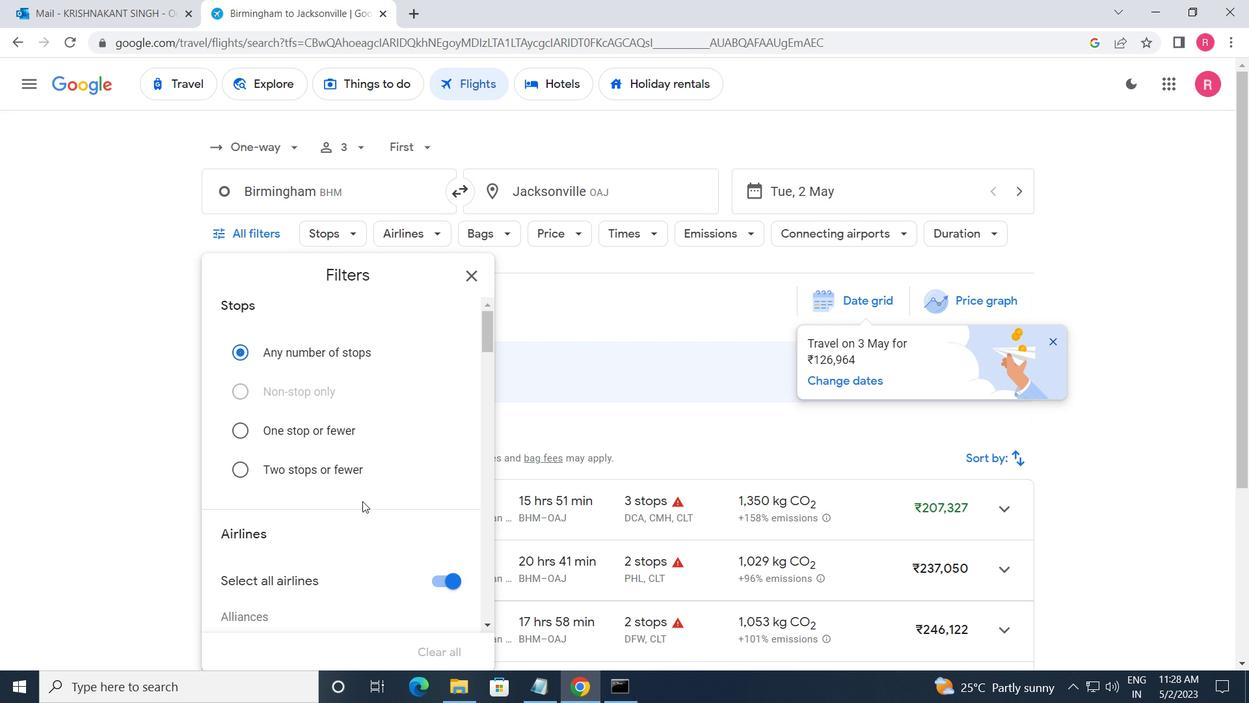 
Action: Mouse scrolled (362, 500) with delta (0, 0)
Screenshot: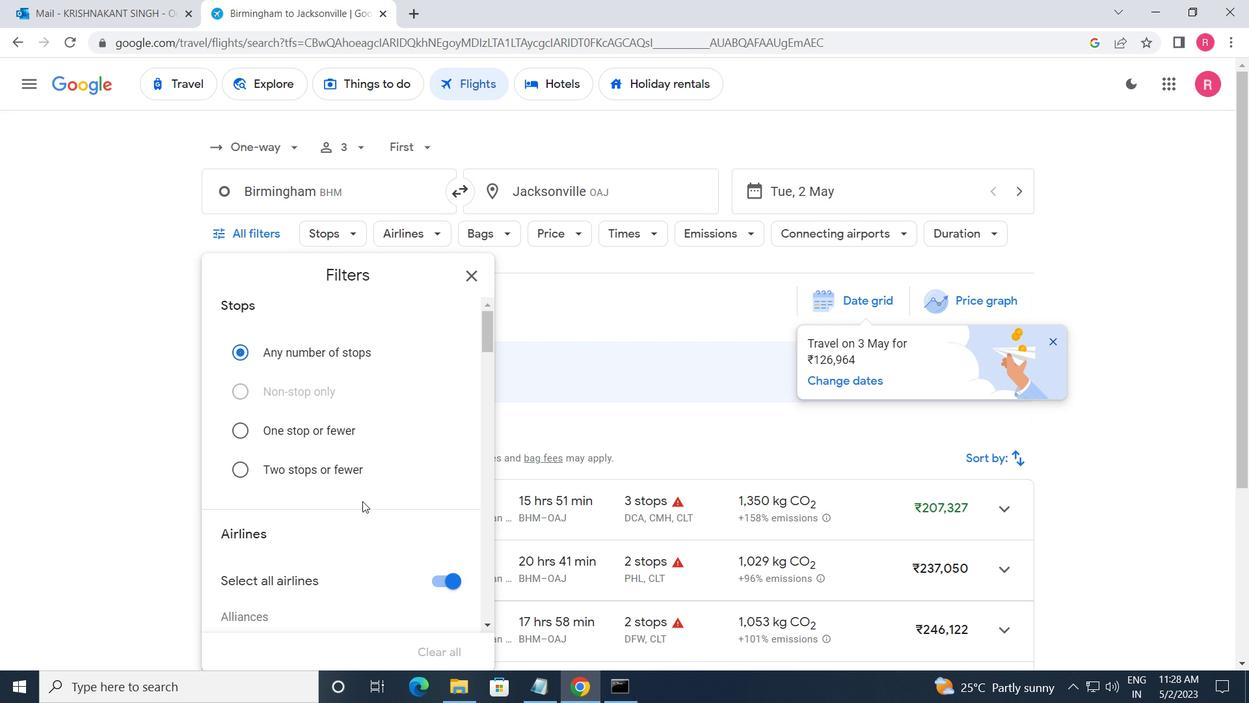 
Action: Mouse moved to (357, 493)
Screenshot: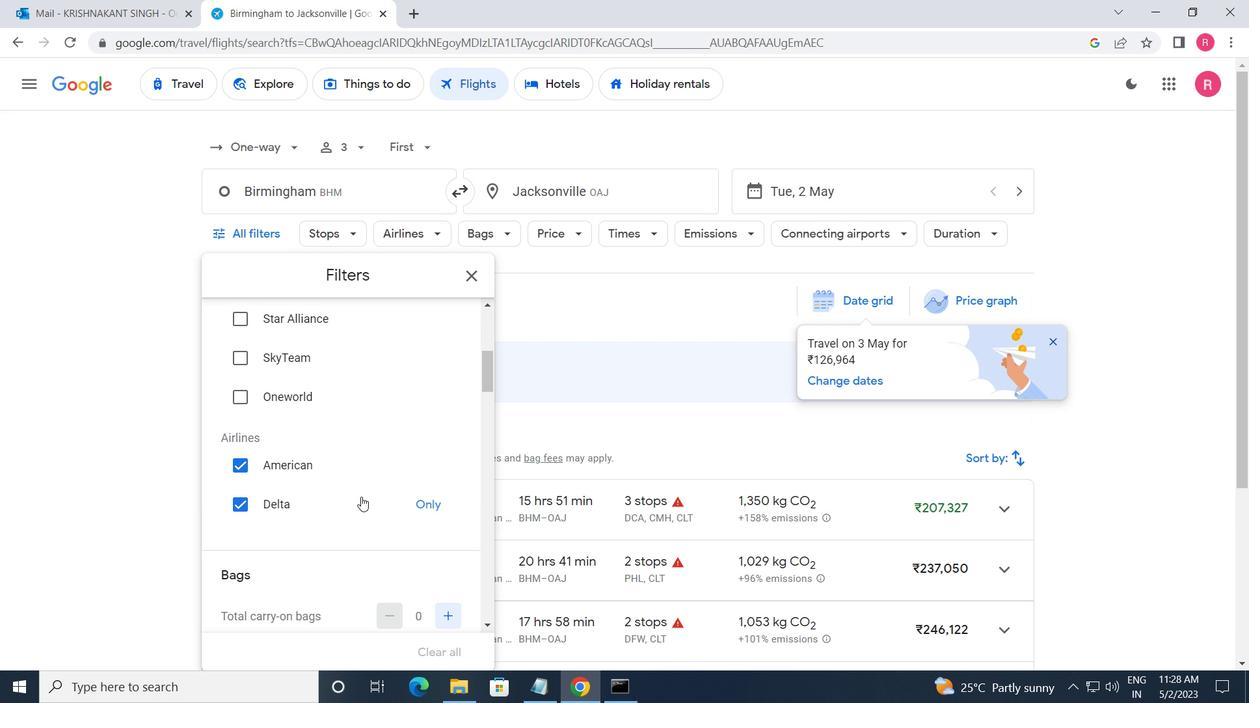 
Action: Mouse scrolled (357, 494) with delta (0, 0)
Screenshot: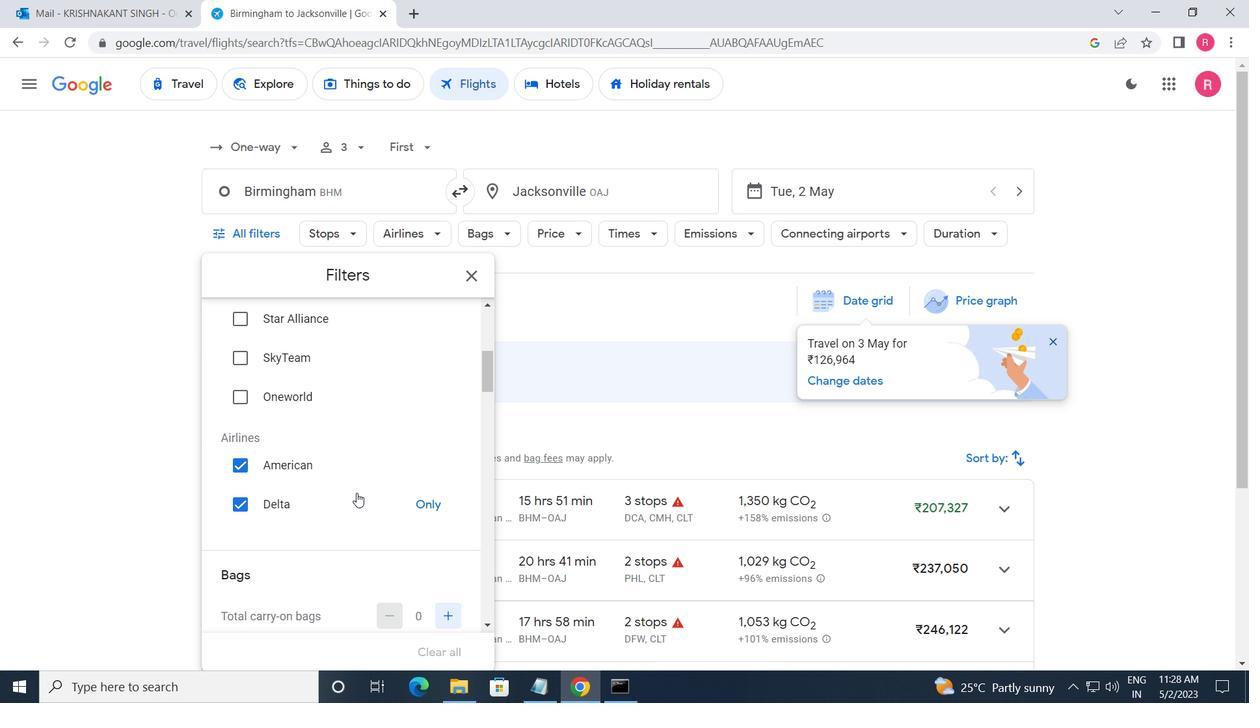 
Action: Mouse scrolled (357, 494) with delta (0, 0)
Screenshot: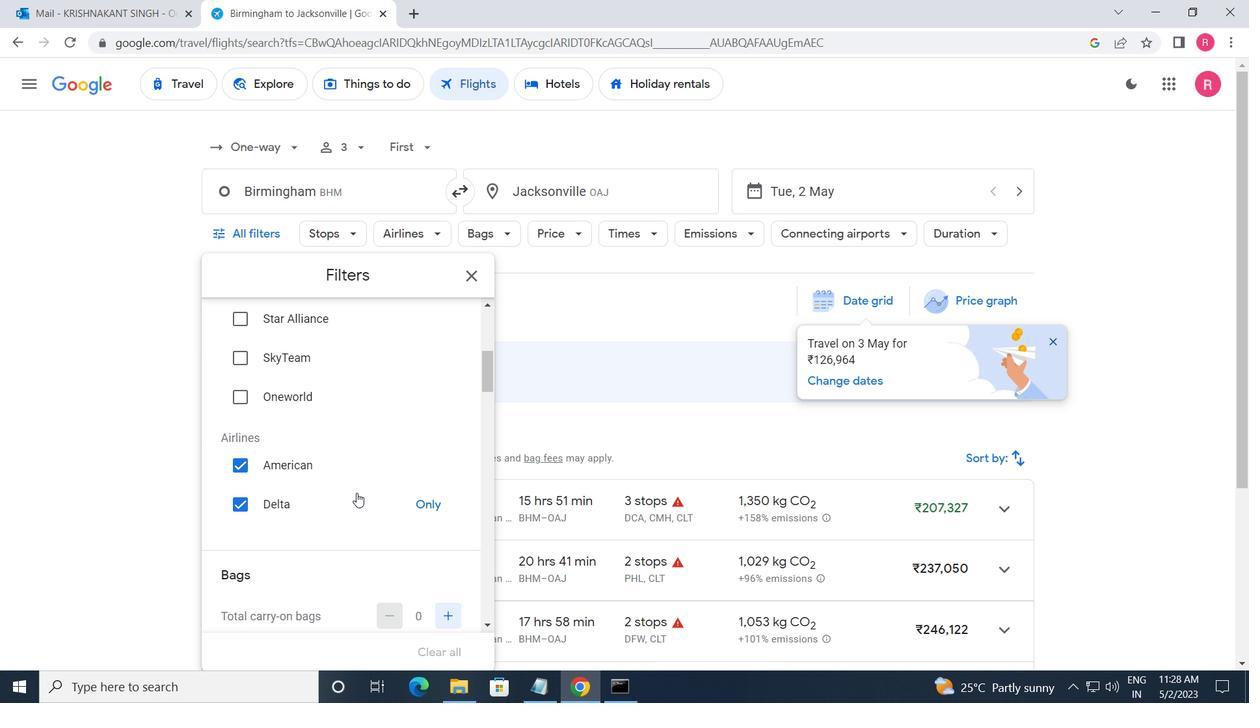 
Action: Mouse scrolled (357, 494) with delta (0, 0)
Screenshot: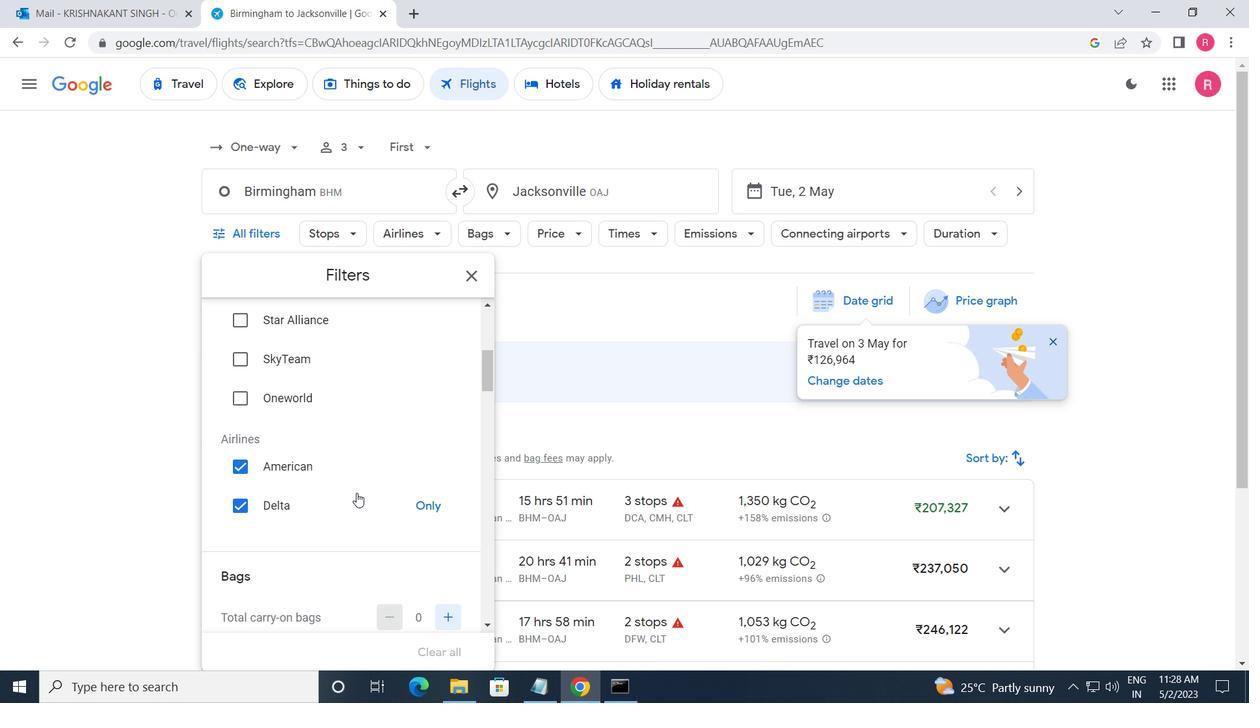 
Action: Mouse moved to (435, 498)
Screenshot: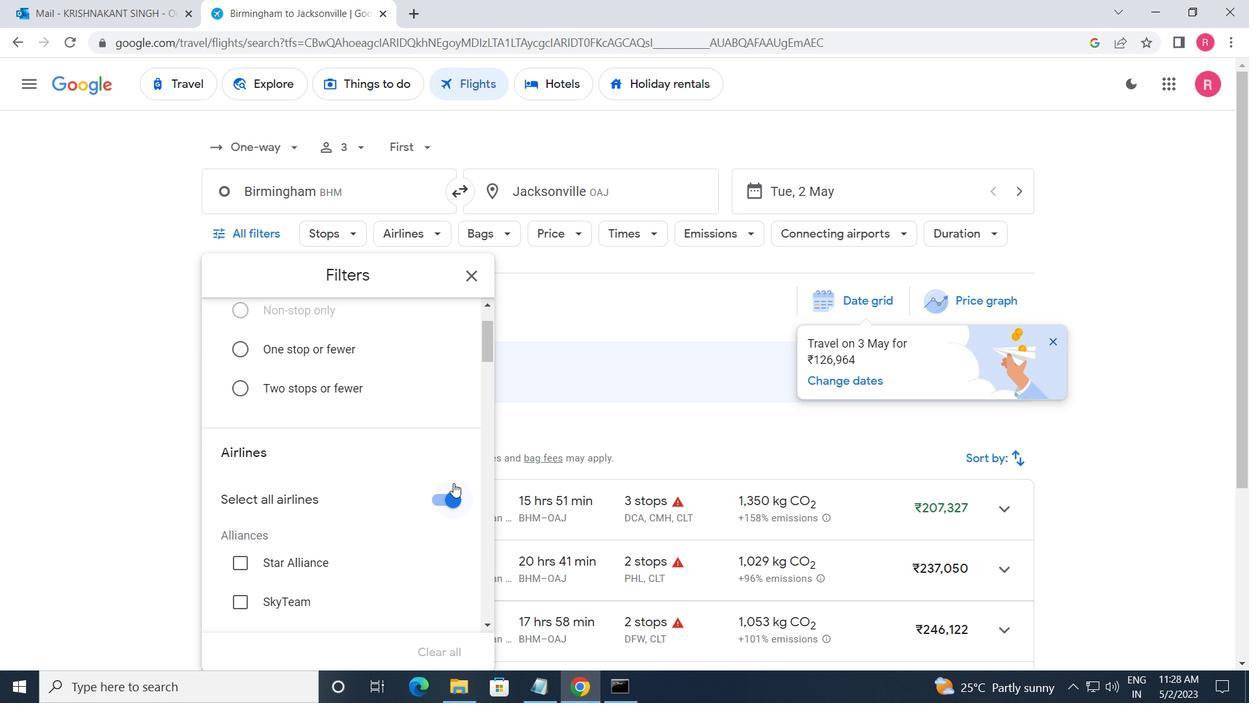 
Action: Mouse pressed left at (435, 498)
Screenshot: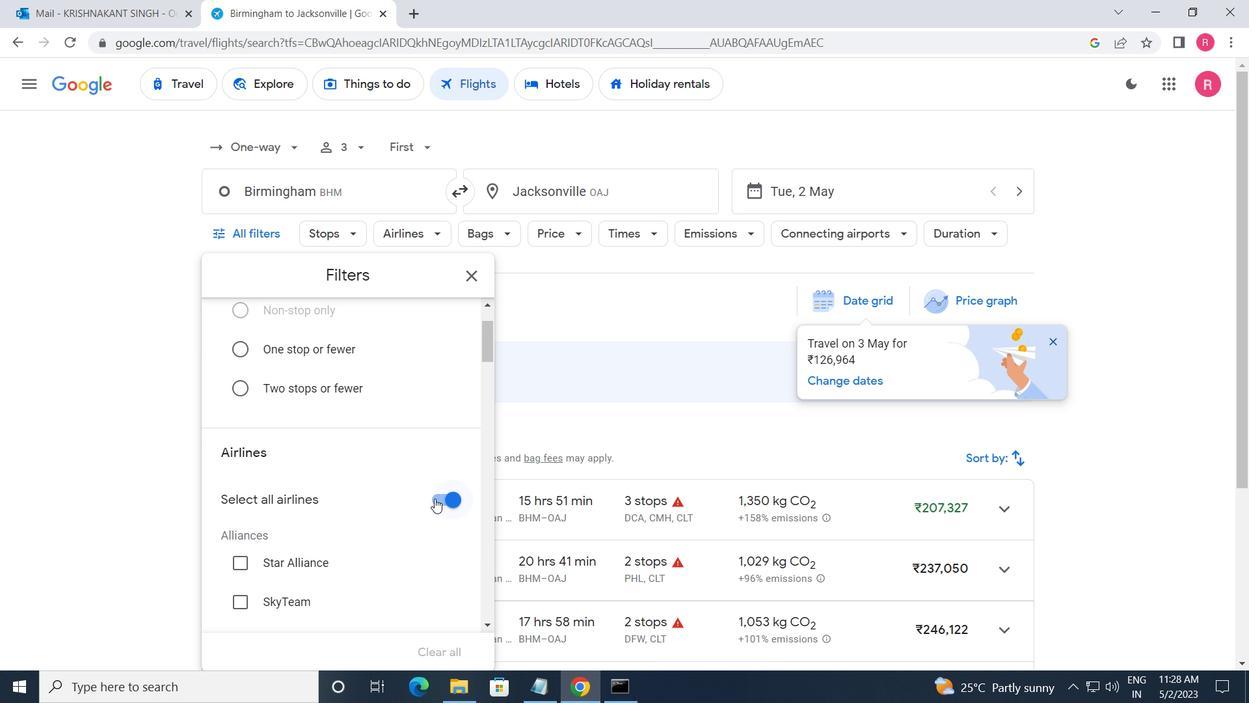 
Action: Mouse moved to (390, 538)
Screenshot: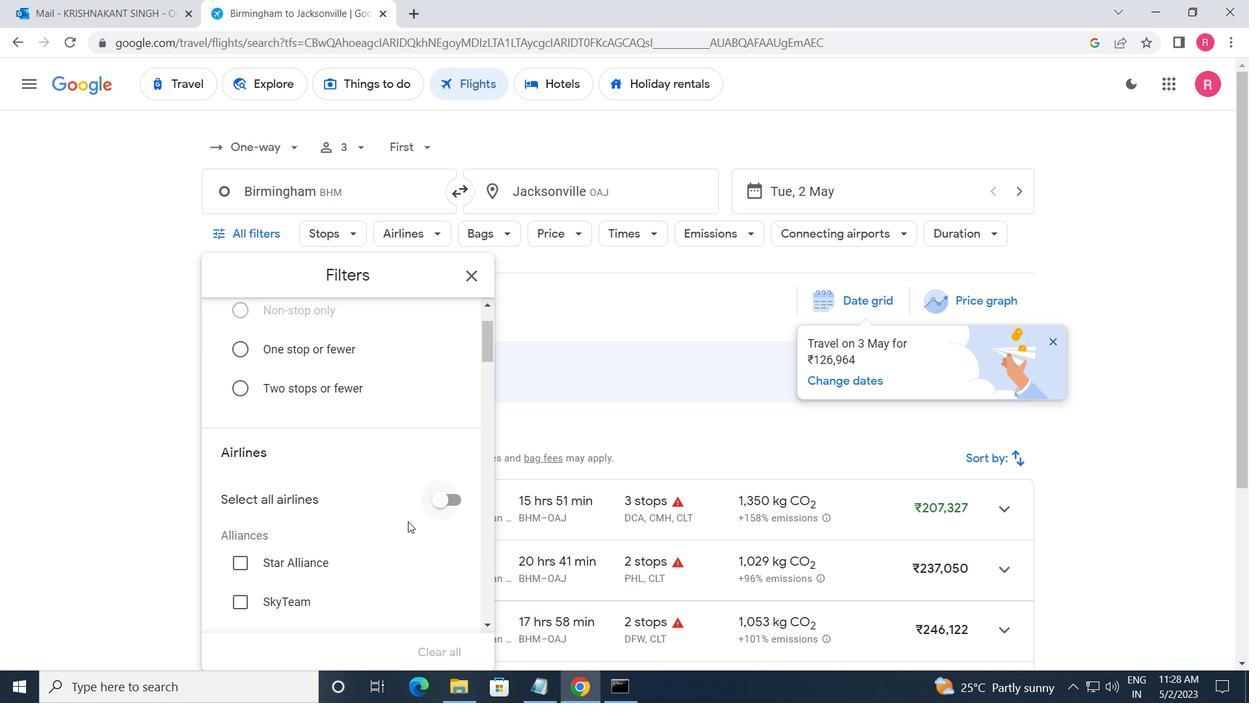
Action: Mouse scrolled (390, 537) with delta (0, 0)
Screenshot: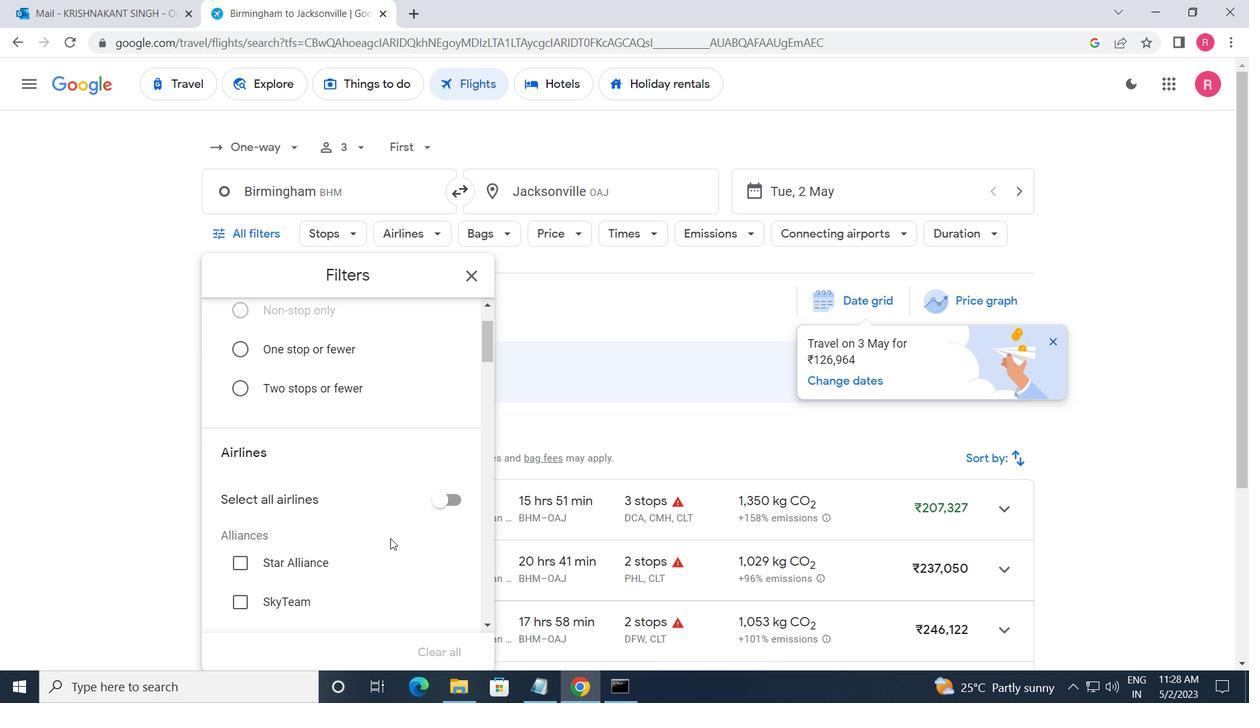 
Action: Mouse moved to (386, 534)
Screenshot: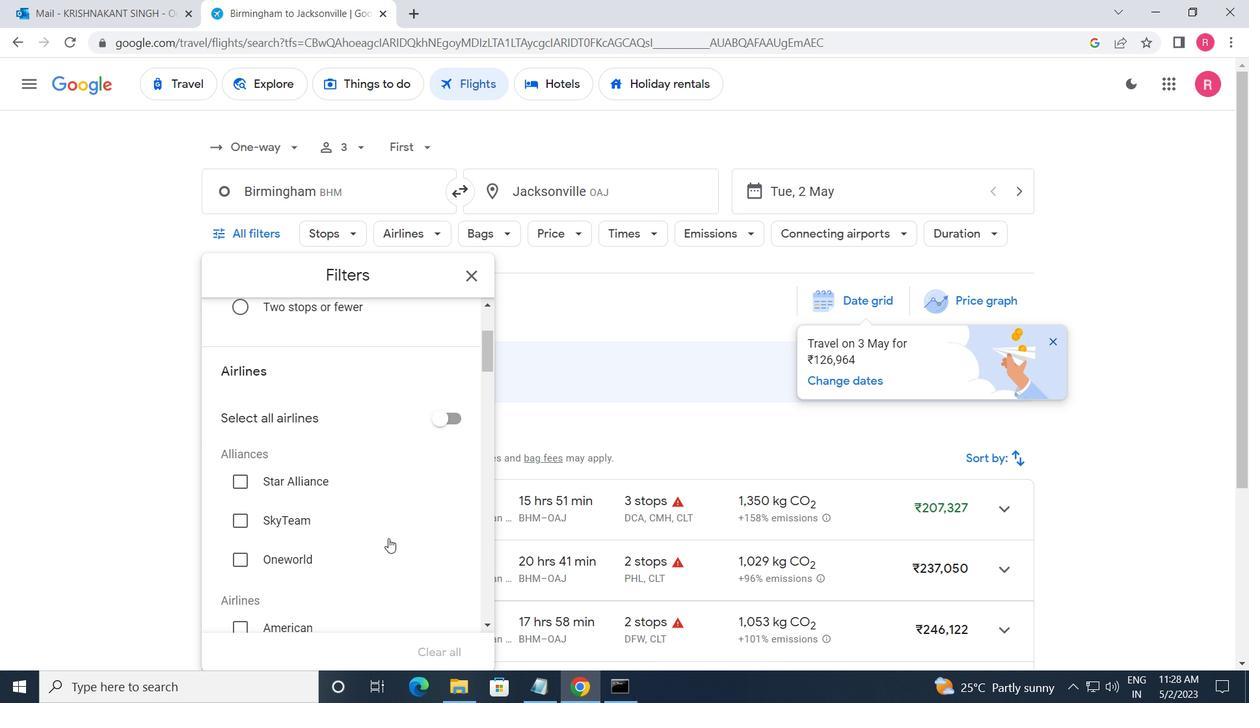 
Action: Mouse scrolled (386, 533) with delta (0, 0)
Screenshot: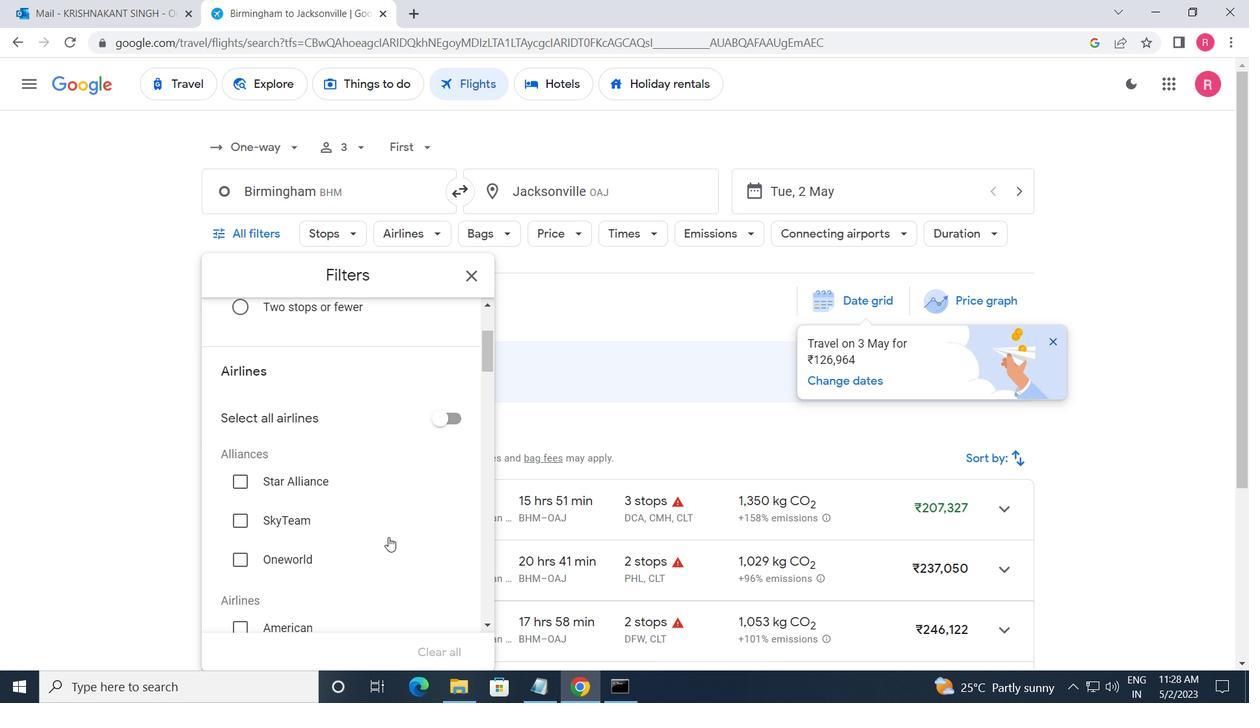
Action: Mouse moved to (387, 531)
Screenshot: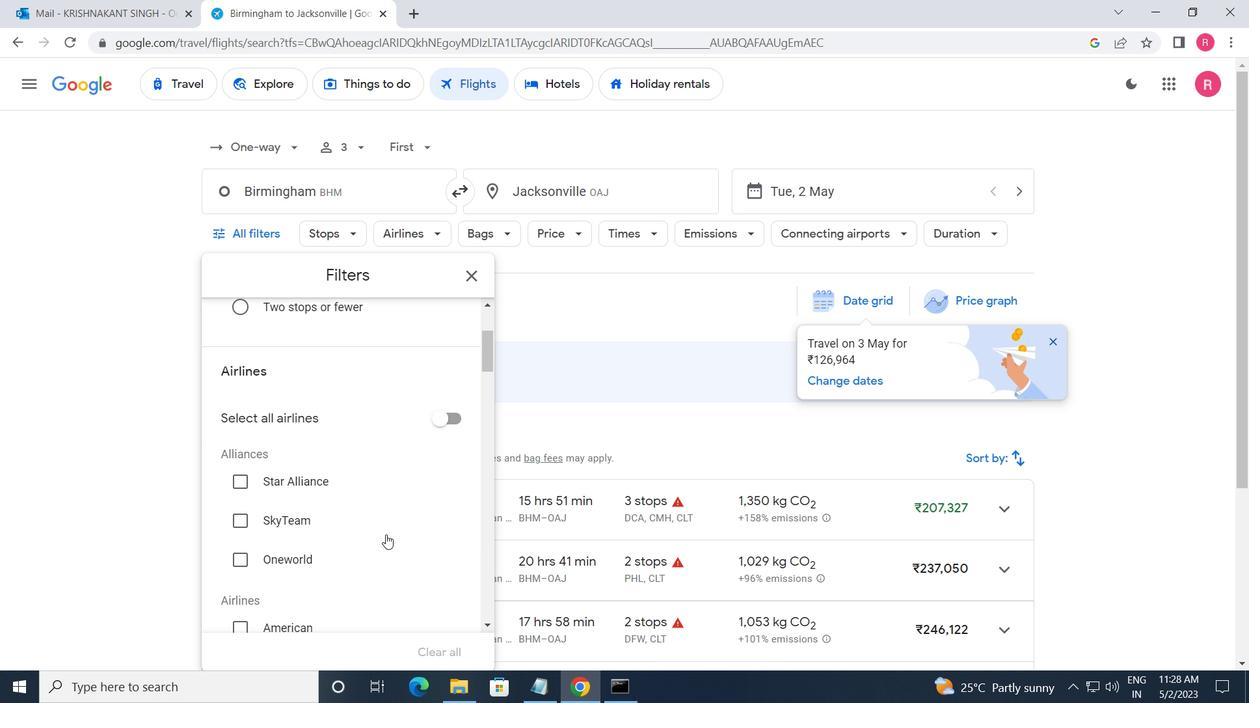 
Action: Mouse scrolled (387, 531) with delta (0, 0)
Screenshot: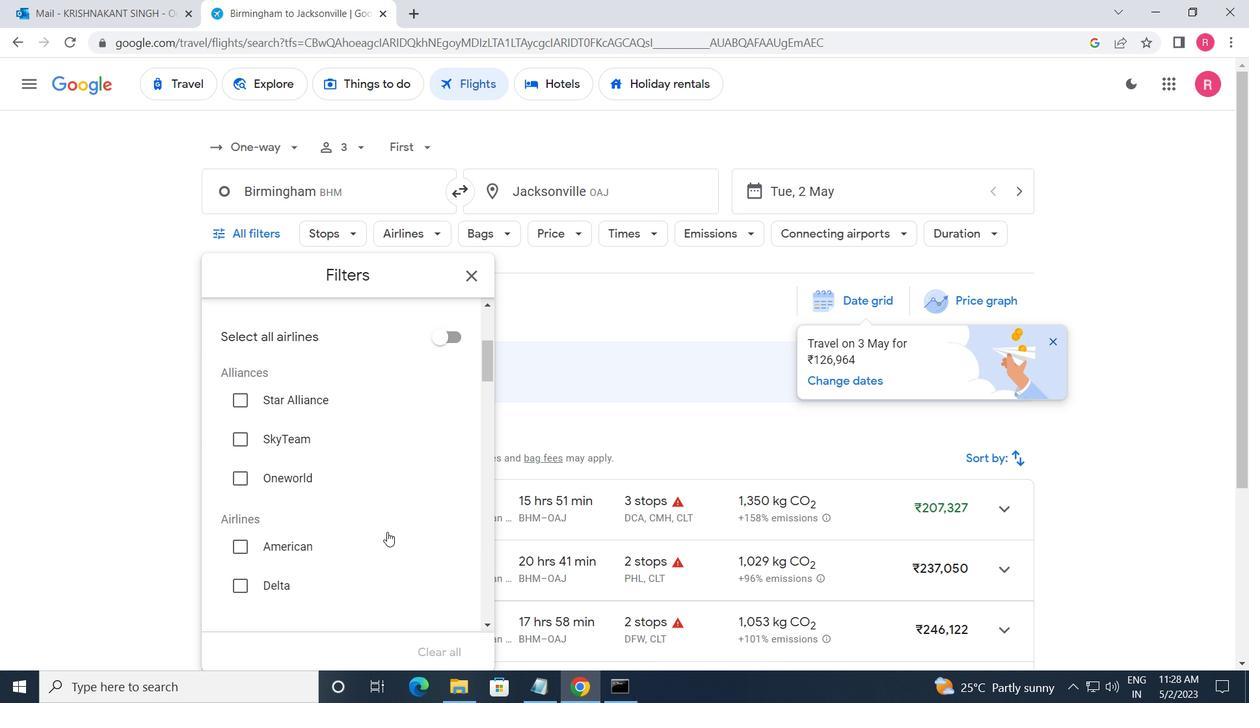 
Action: Mouse scrolled (387, 531) with delta (0, 0)
Screenshot: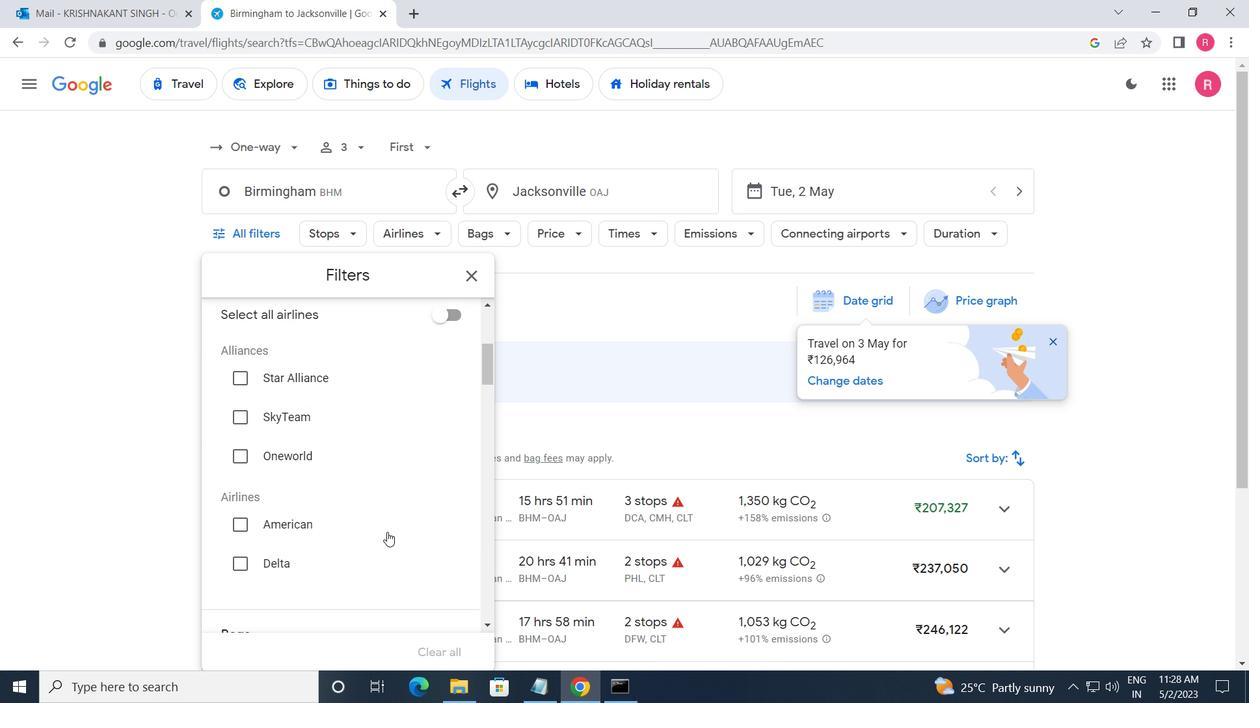 
Action: Mouse moved to (387, 531)
Screenshot: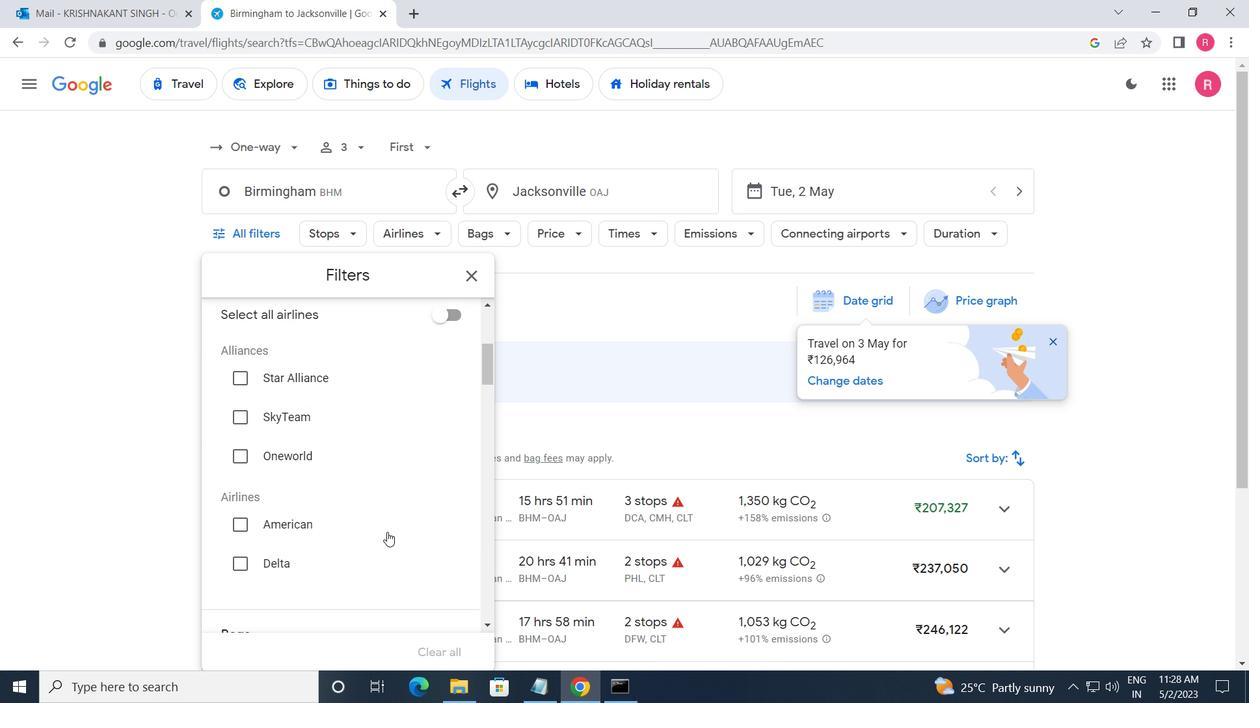 
Action: Mouse scrolled (387, 530) with delta (0, 0)
Screenshot: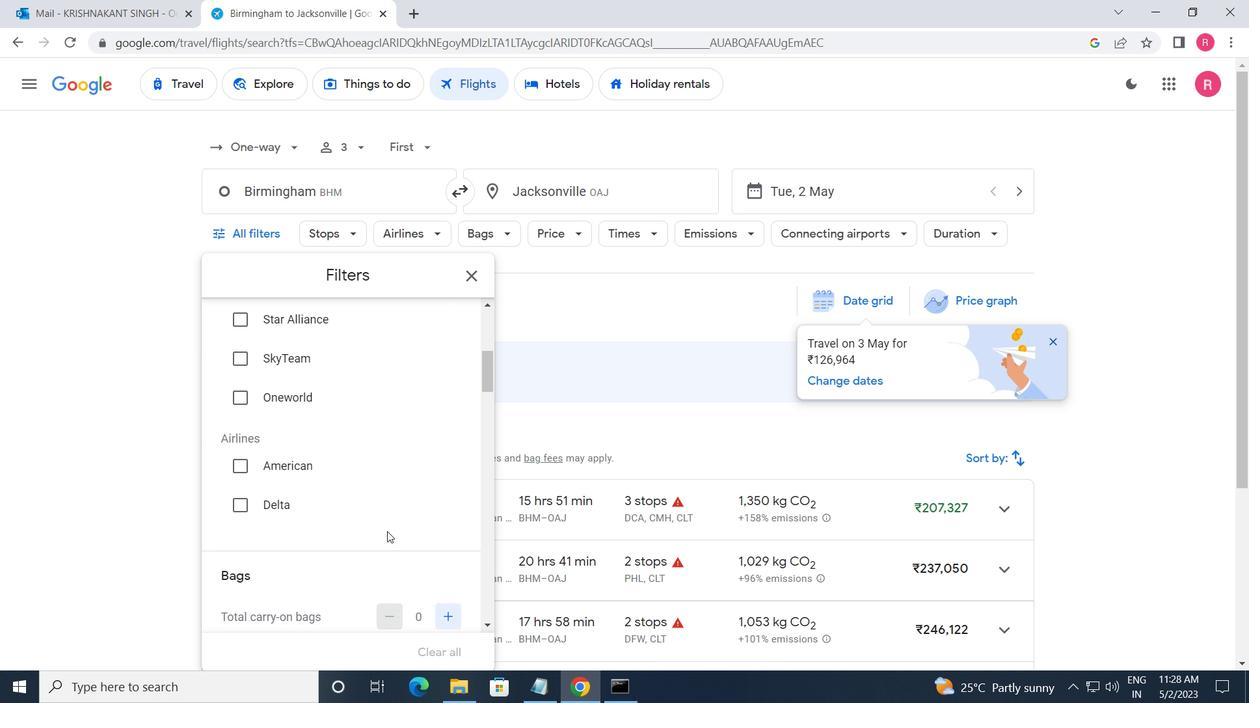 
Action: Mouse scrolled (387, 530) with delta (0, 0)
Screenshot: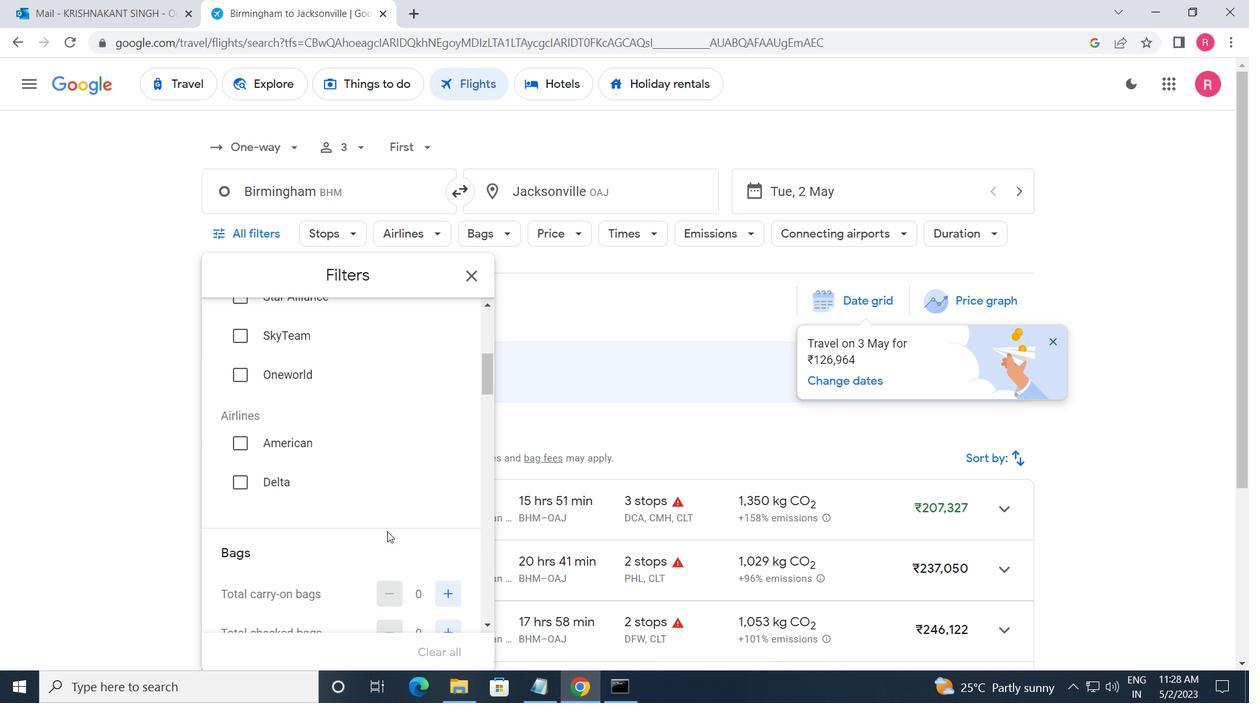 
Action: Mouse moved to (455, 375)
Screenshot: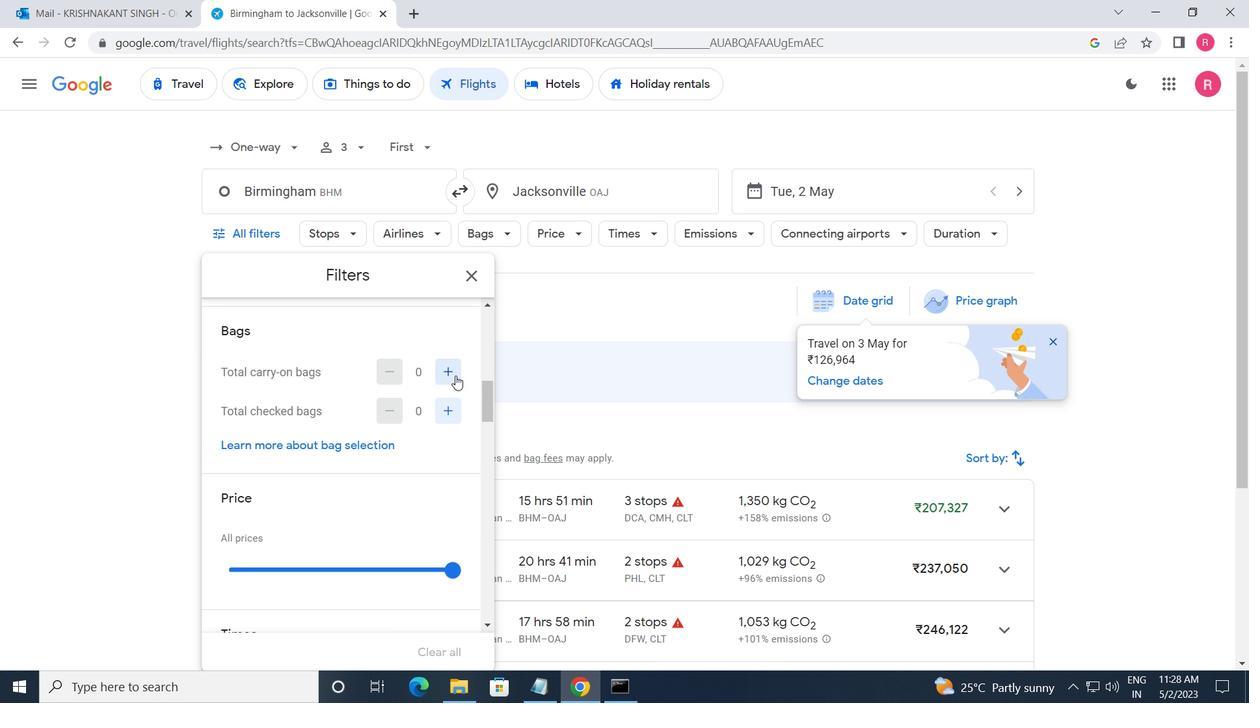 
Action: Mouse pressed left at (455, 375)
Screenshot: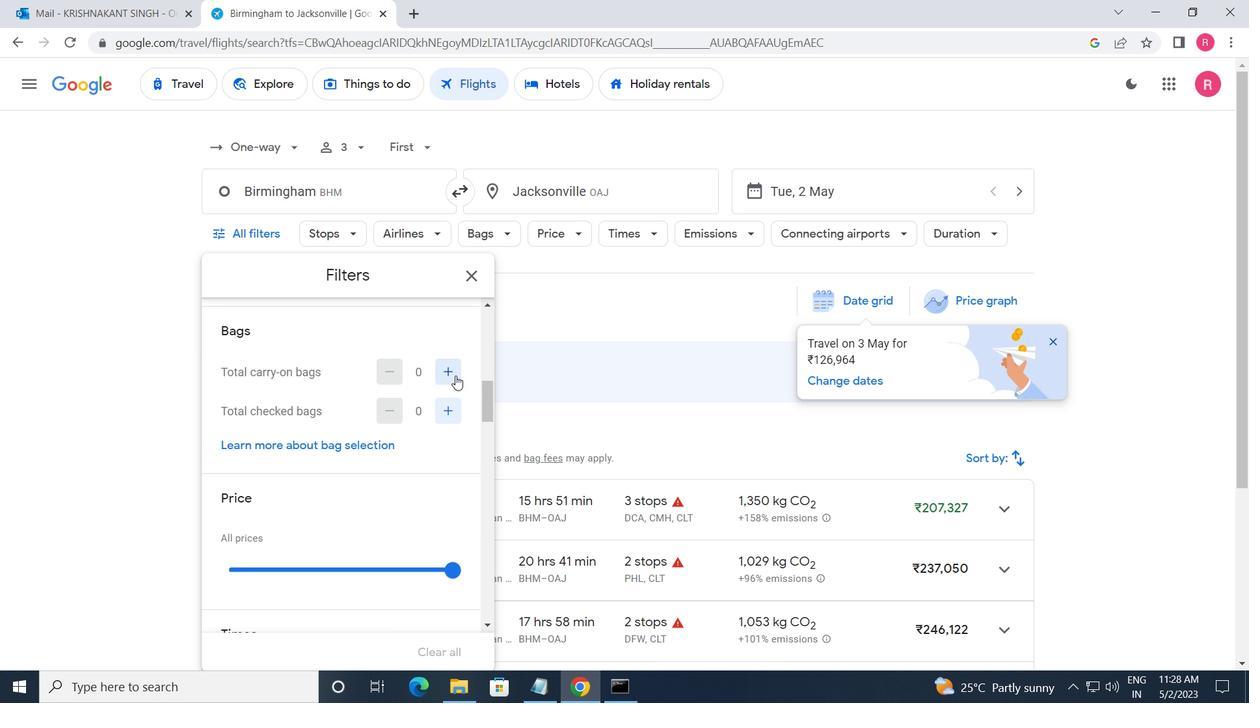 
Action: Mouse moved to (427, 437)
Screenshot: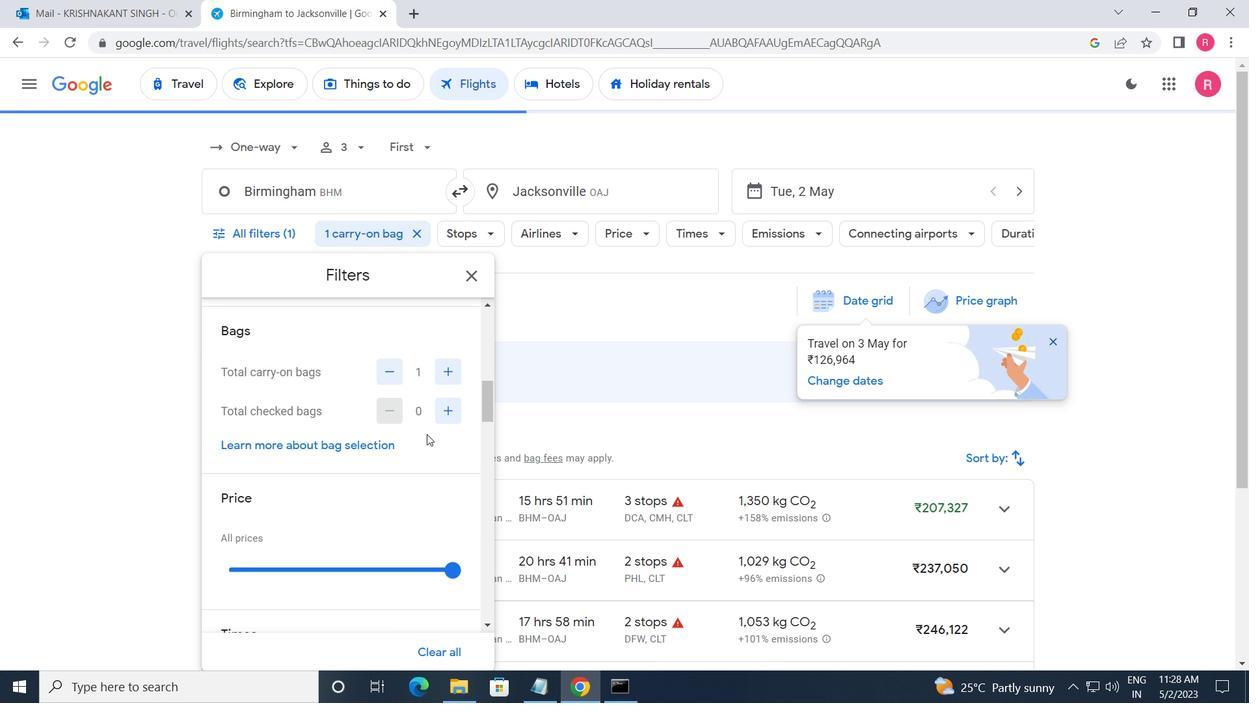 
Action: Mouse scrolled (427, 436) with delta (0, 0)
Screenshot: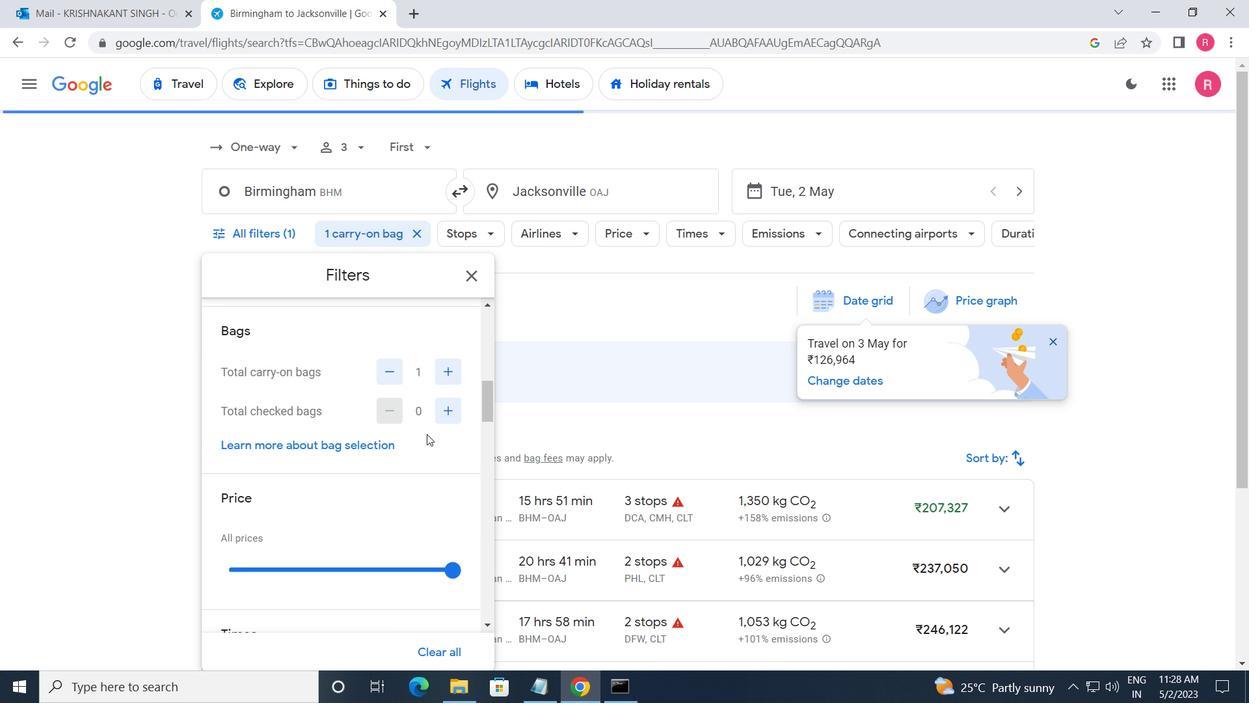 
Action: Mouse moved to (427, 438)
Screenshot: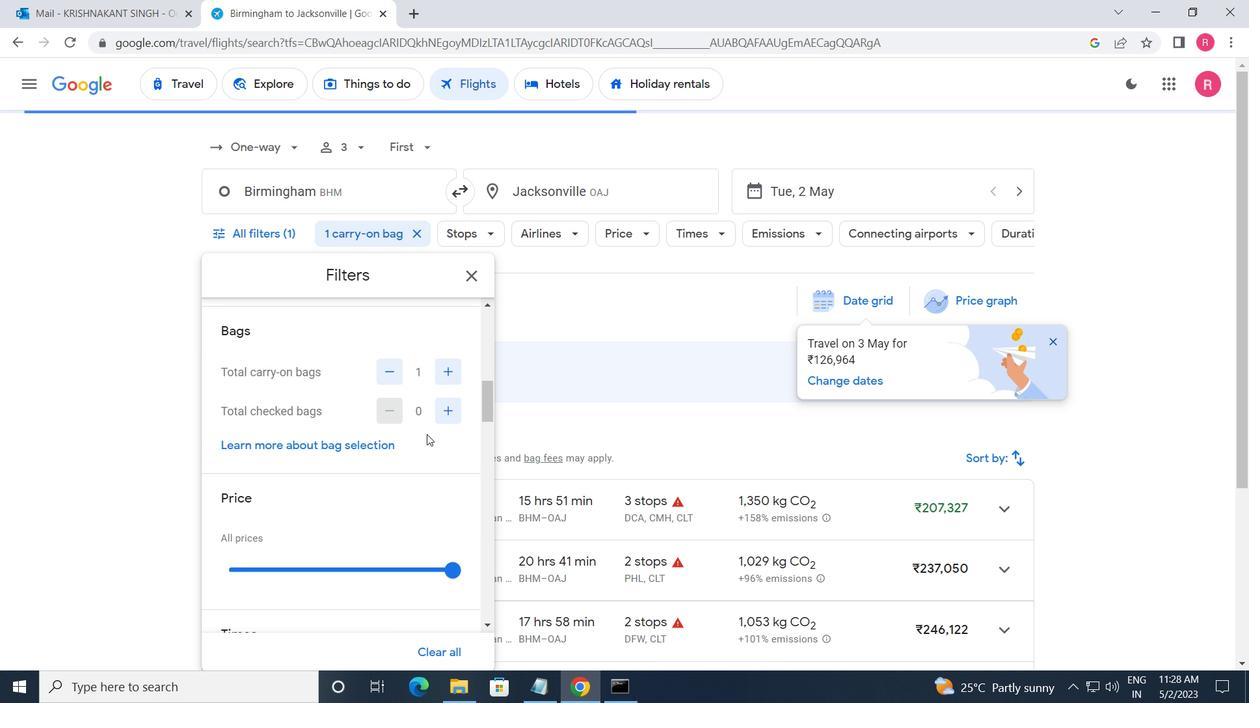 
Action: Mouse scrolled (427, 438) with delta (0, 0)
Screenshot: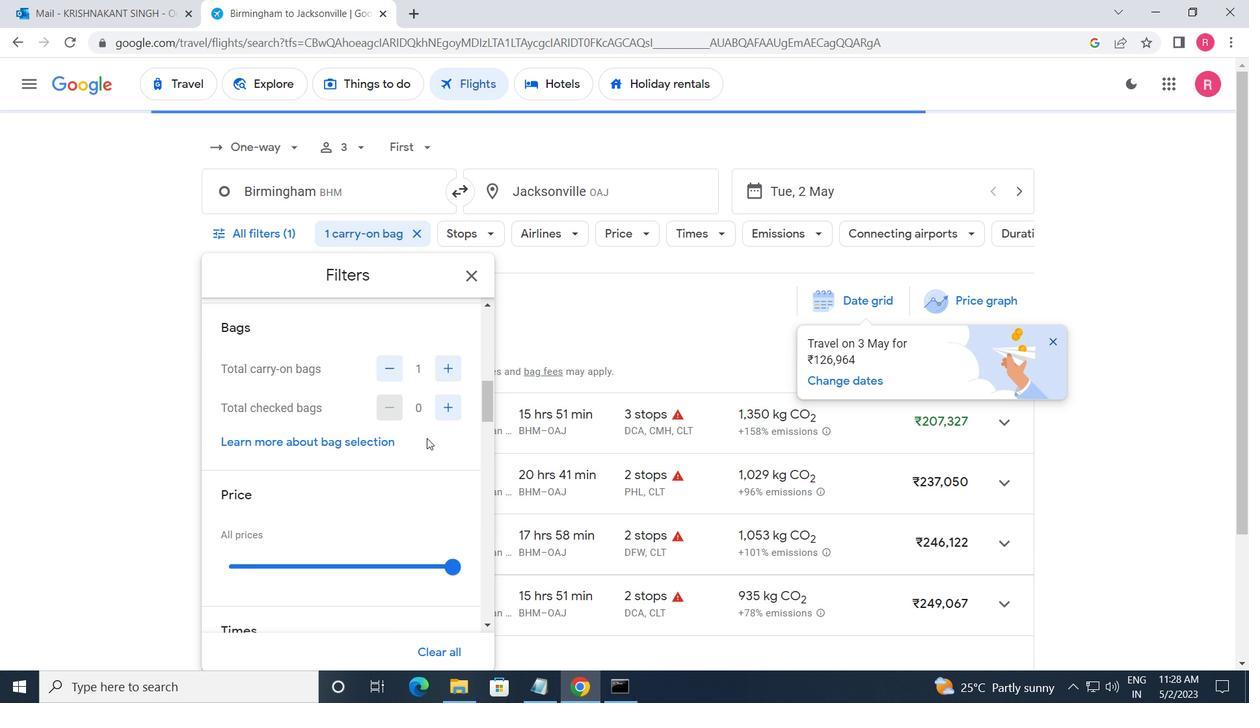 
Action: Mouse moved to (453, 413)
Screenshot: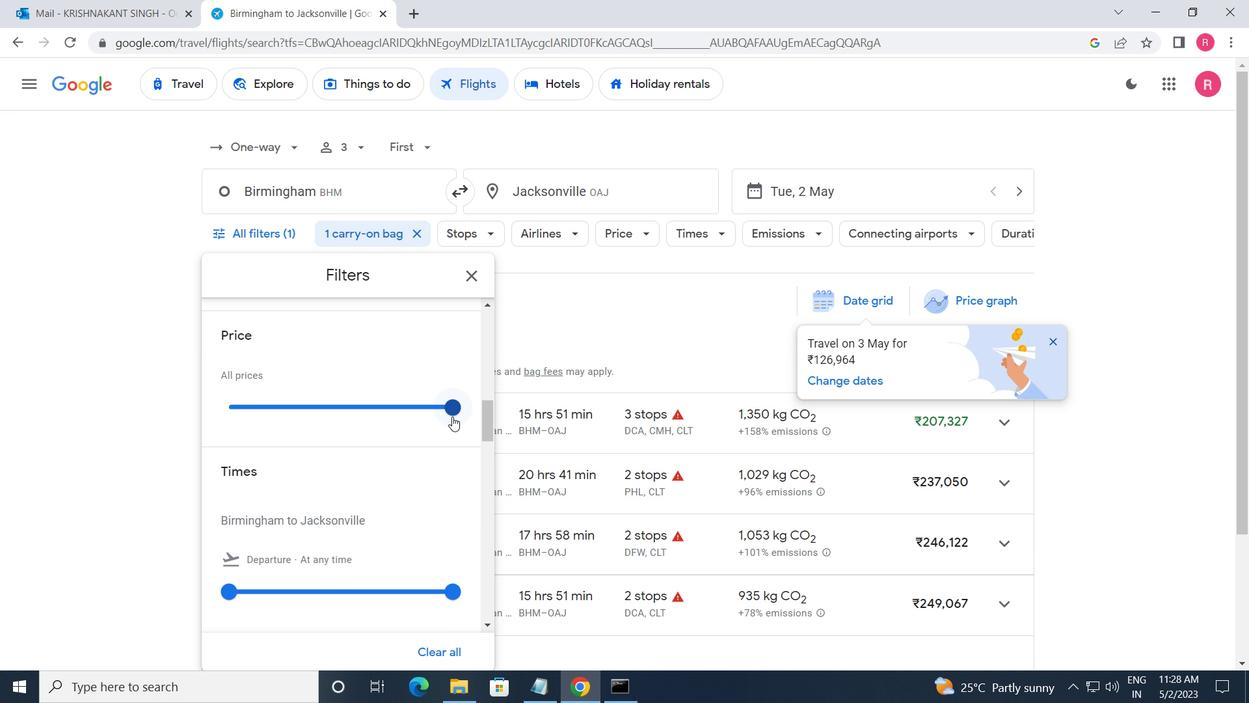 
Action: Mouse pressed left at (453, 413)
Screenshot: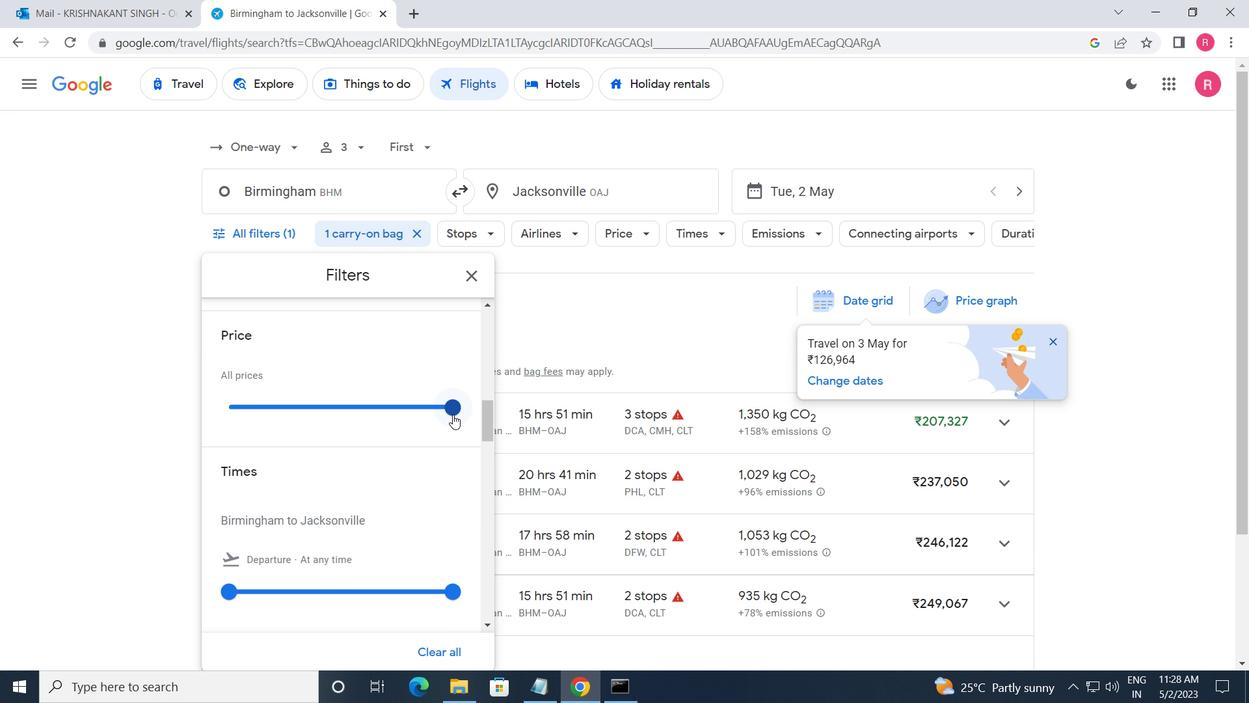 
Action: Mouse moved to (320, 461)
Screenshot: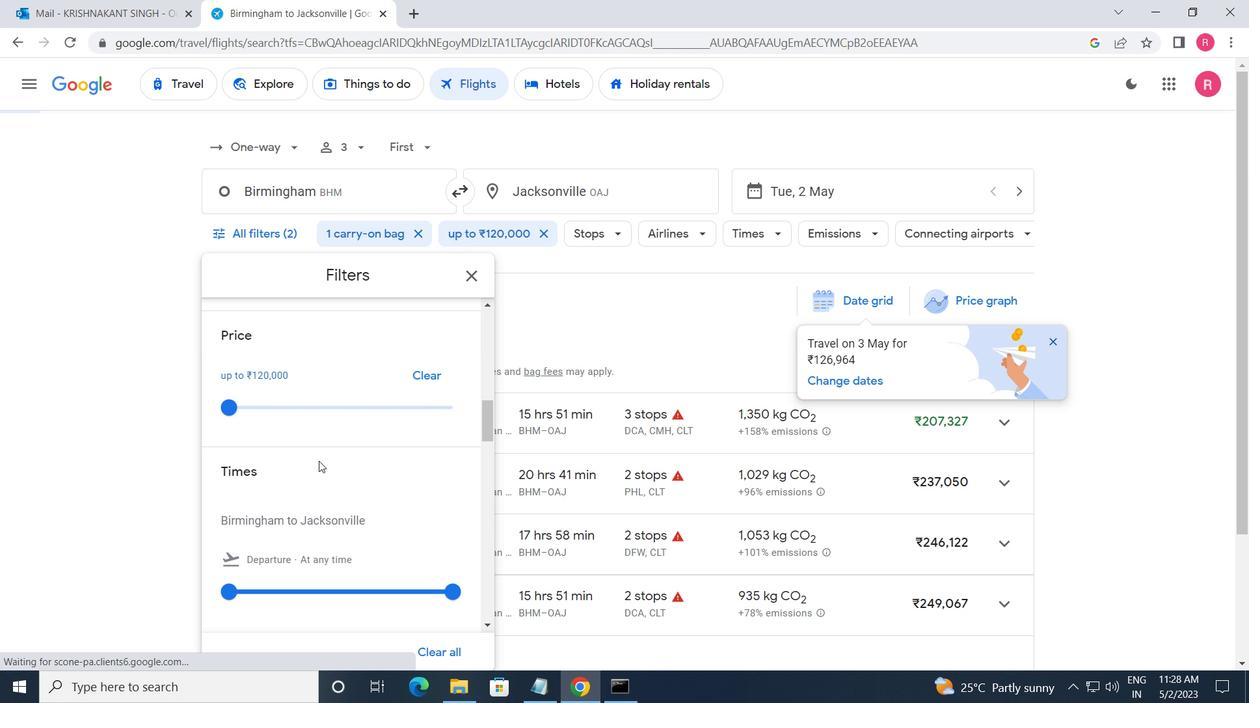 
Action: Mouse scrolled (320, 460) with delta (0, 0)
Screenshot: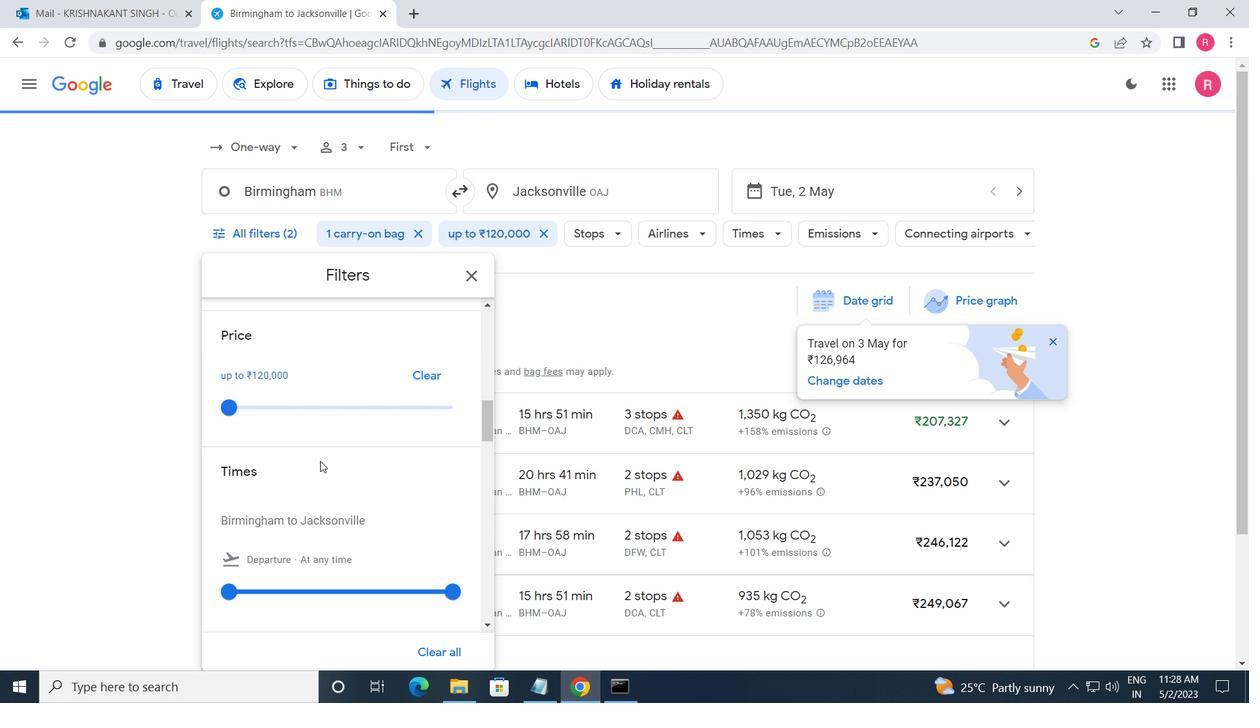 
Action: Mouse moved to (227, 509)
Screenshot: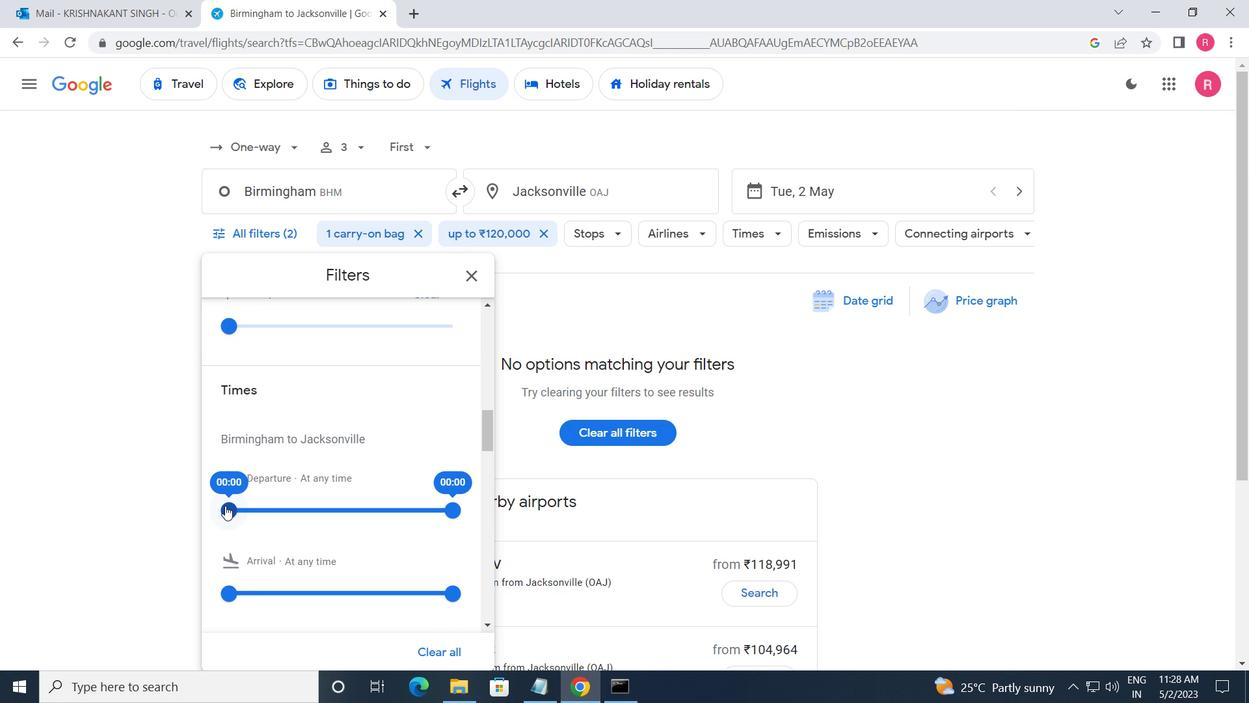 
Action: Mouse pressed left at (227, 509)
Screenshot: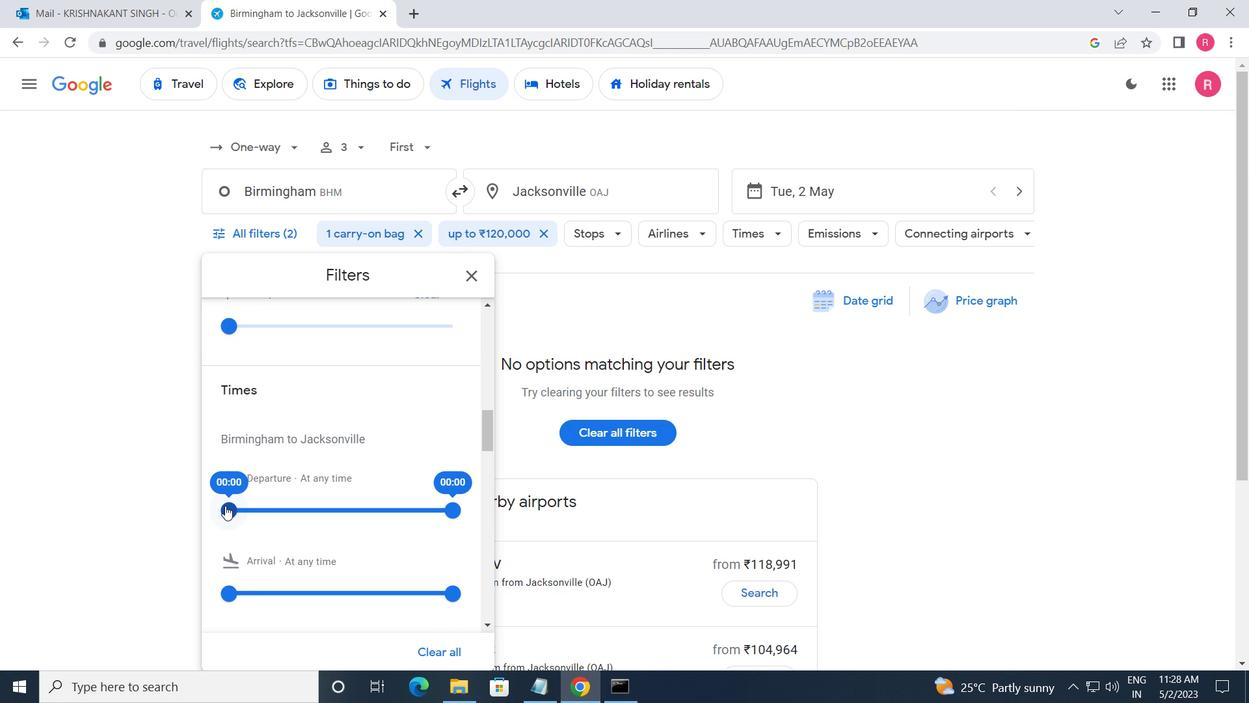 
Action: Mouse moved to (448, 512)
Screenshot: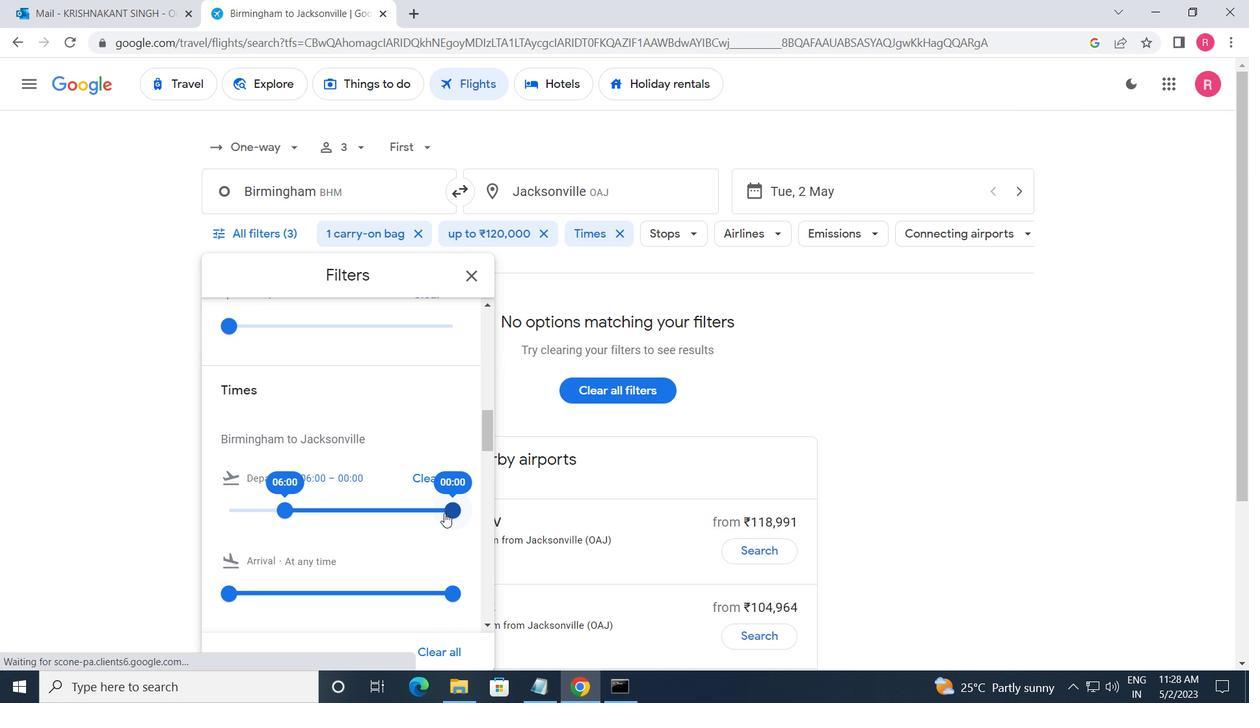 
Action: Mouse pressed left at (448, 512)
Screenshot: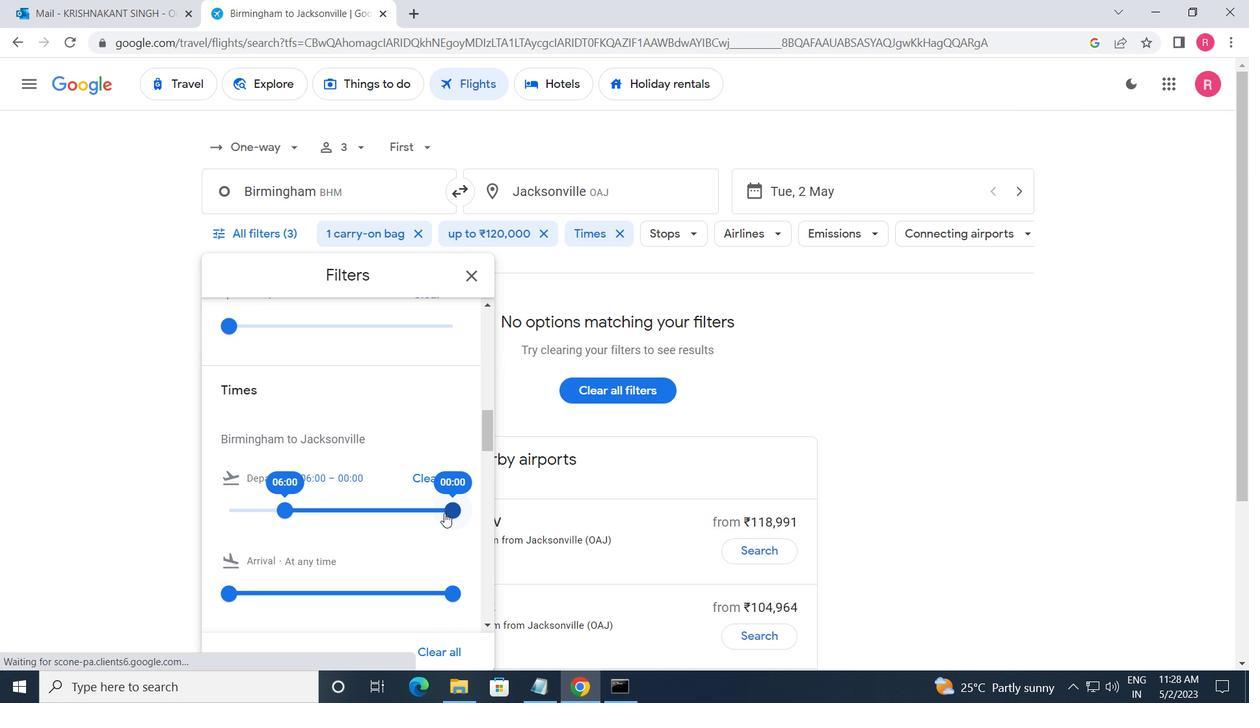 
Action: Mouse moved to (466, 274)
Screenshot: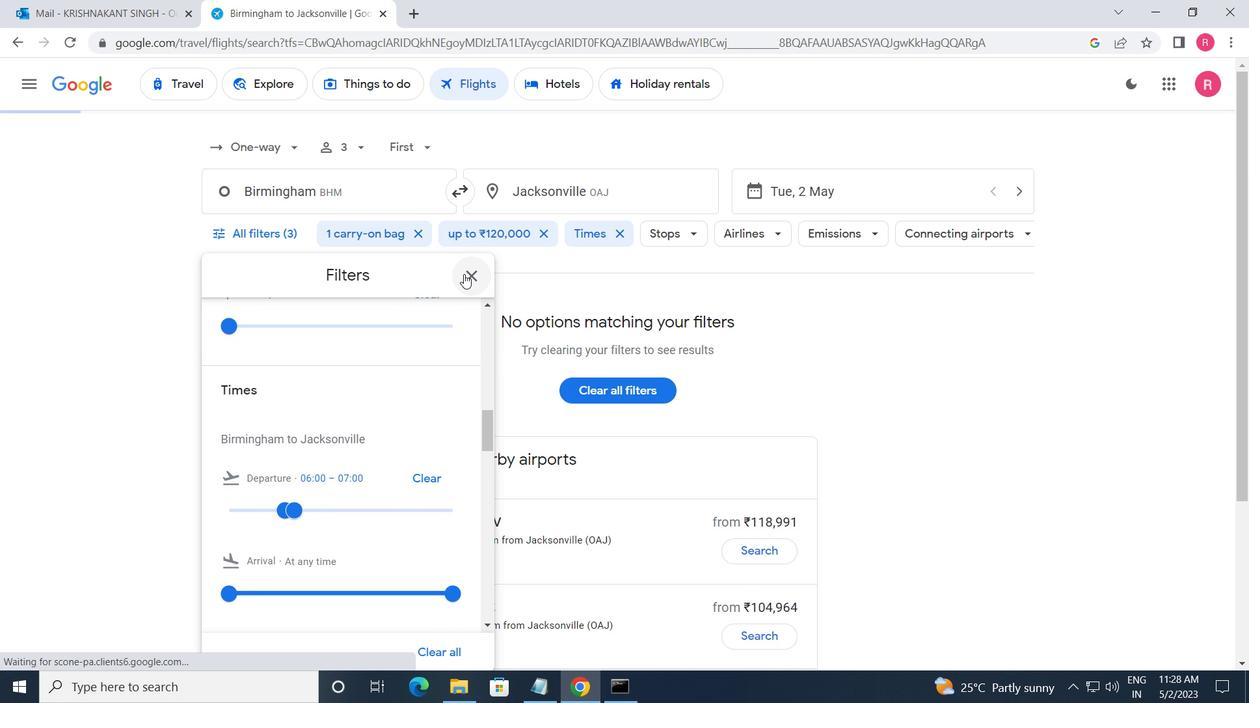 
Action: Mouse pressed left at (466, 274)
Screenshot: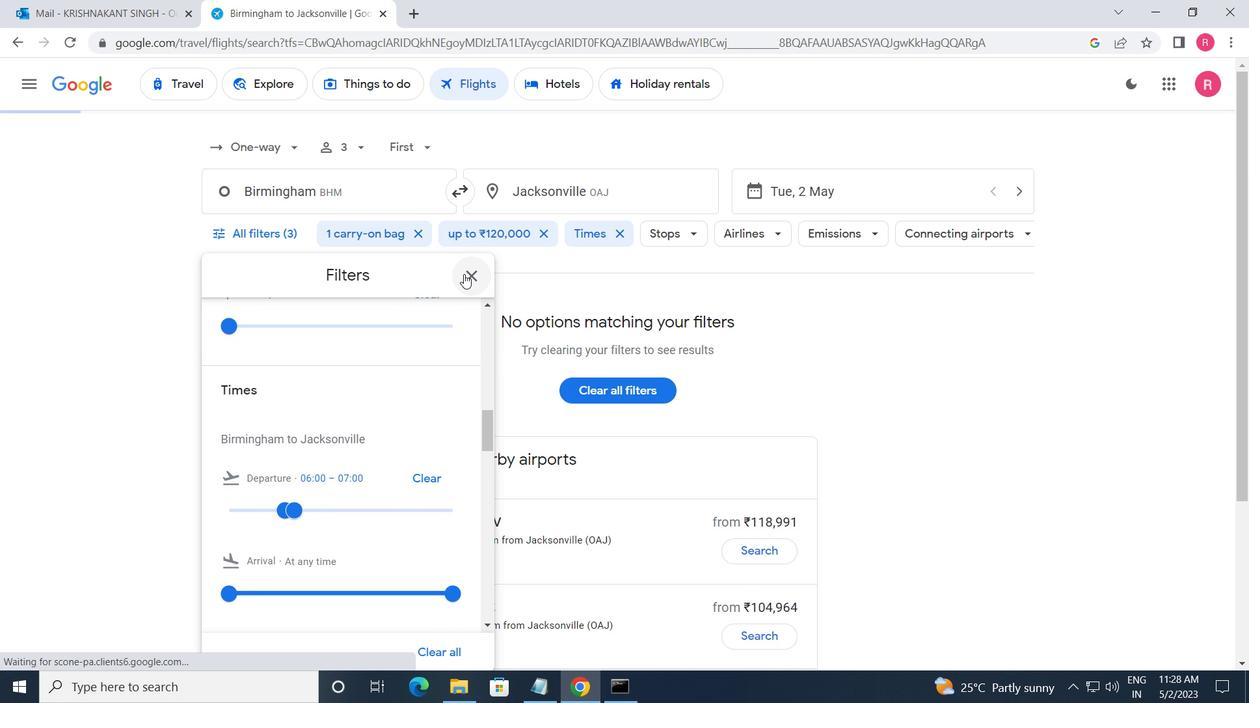 
Action: Mouse moved to (417, 242)
Screenshot: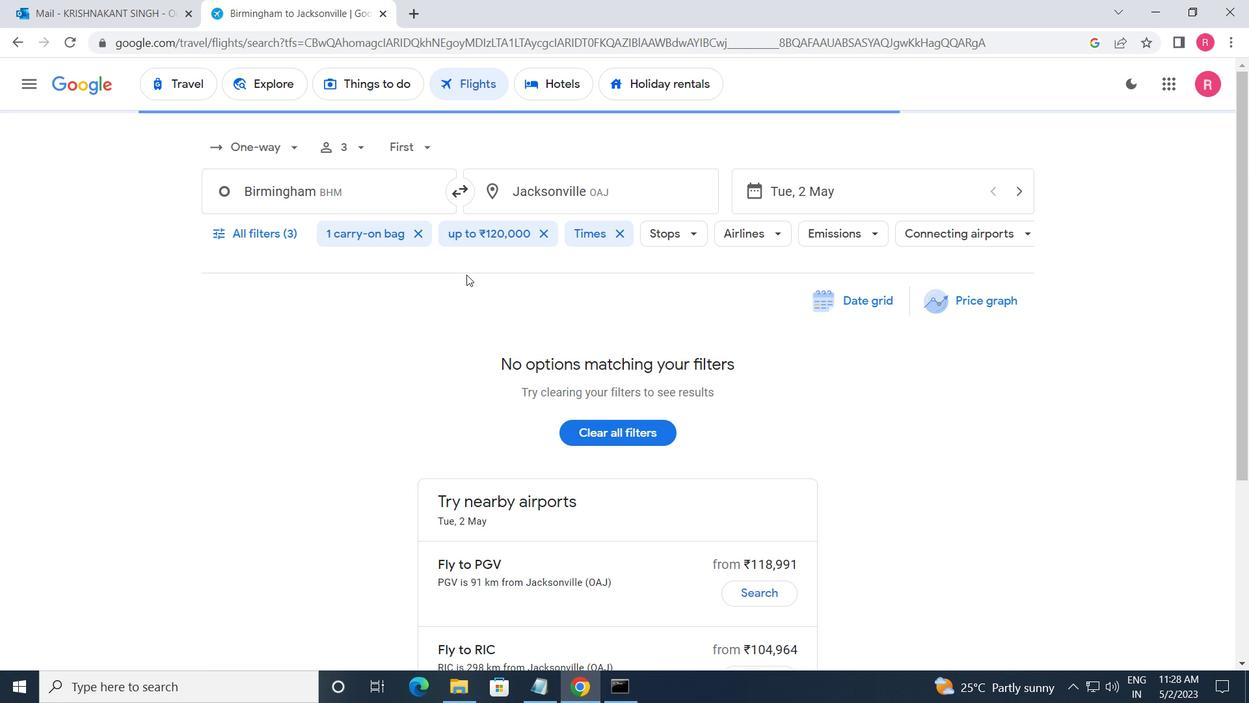 
